 Task: Create a due date automation trigger when advanced on, 2 hours before a card is due add fields with custom field "Resume" set to a date not in this week.
Action: Mouse moved to (863, 255)
Screenshot: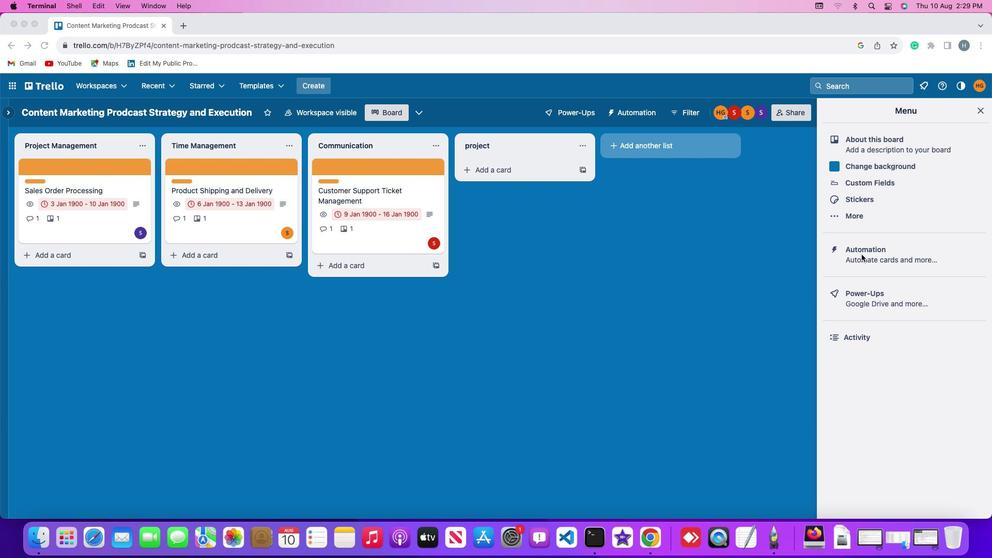 
Action: Mouse pressed left at (863, 255)
Screenshot: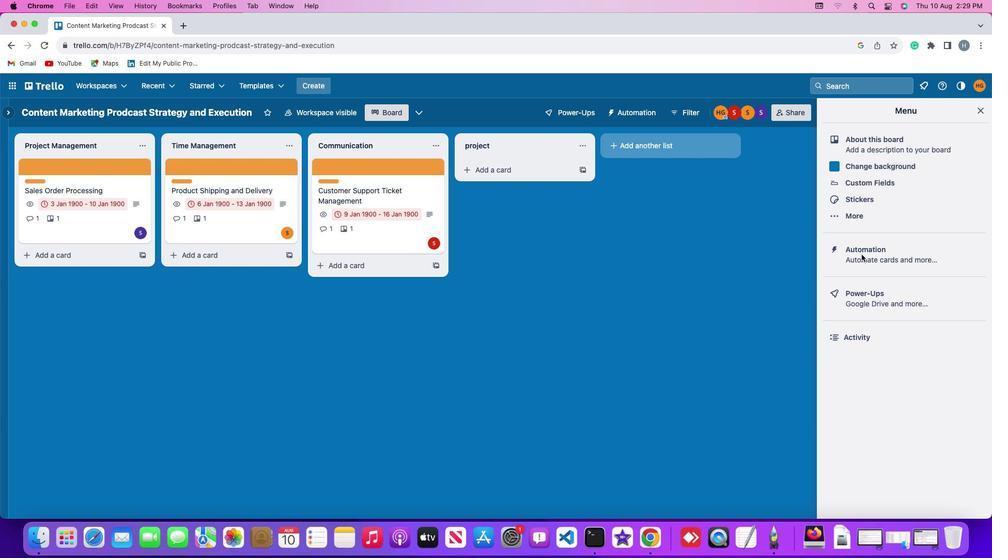 
Action: Mouse pressed left at (863, 255)
Screenshot: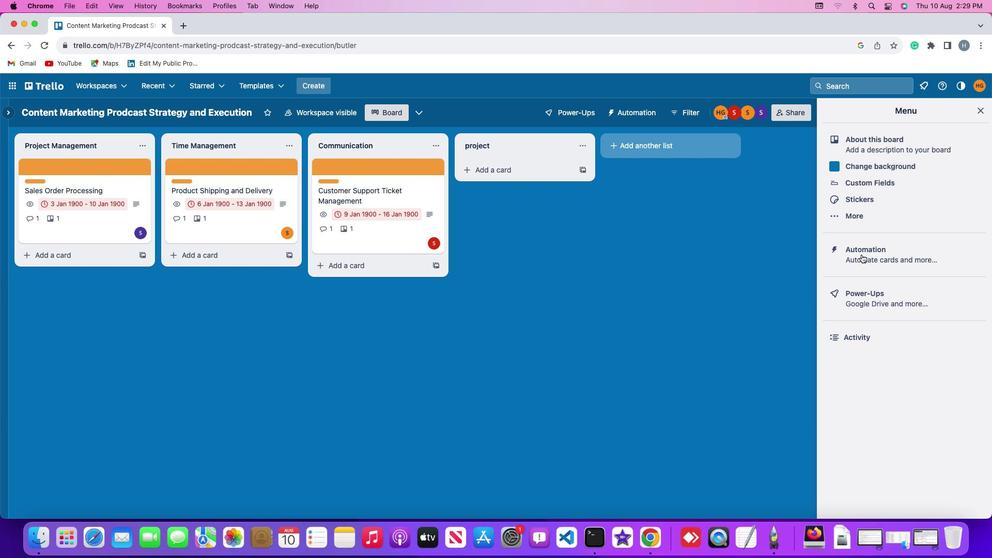 
Action: Mouse moved to (62, 248)
Screenshot: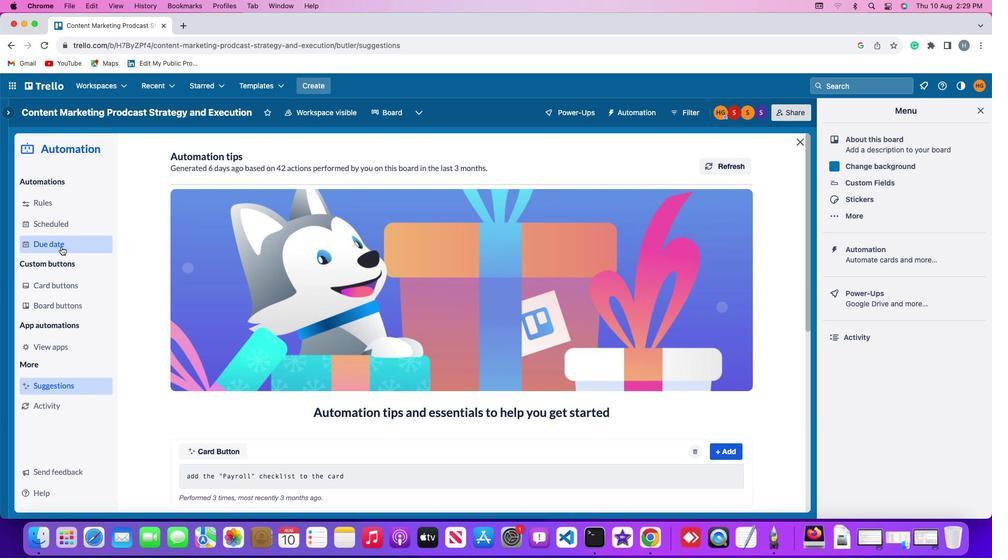 
Action: Mouse pressed left at (62, 248)
Screenshot: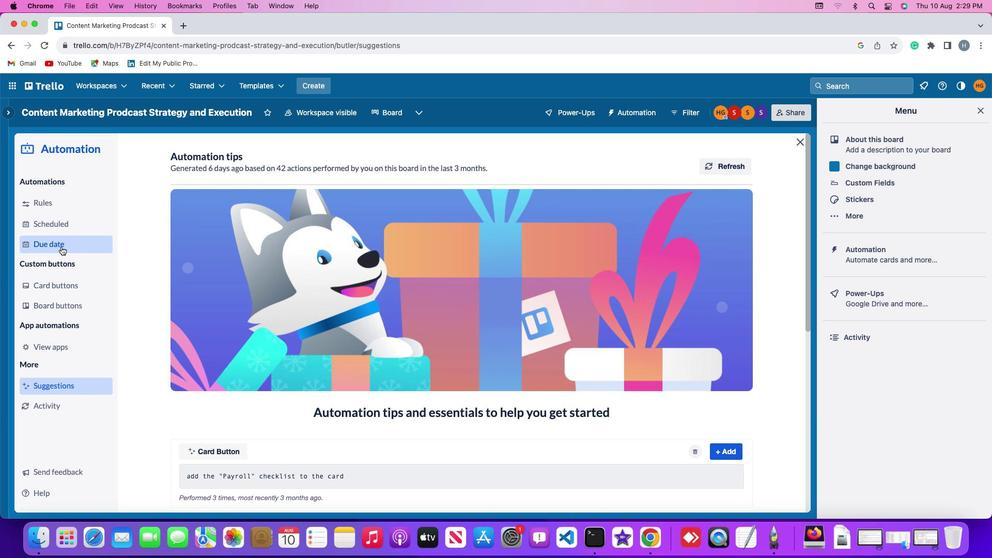 
Action: Mouse moved to (677, 161)
Screenshot: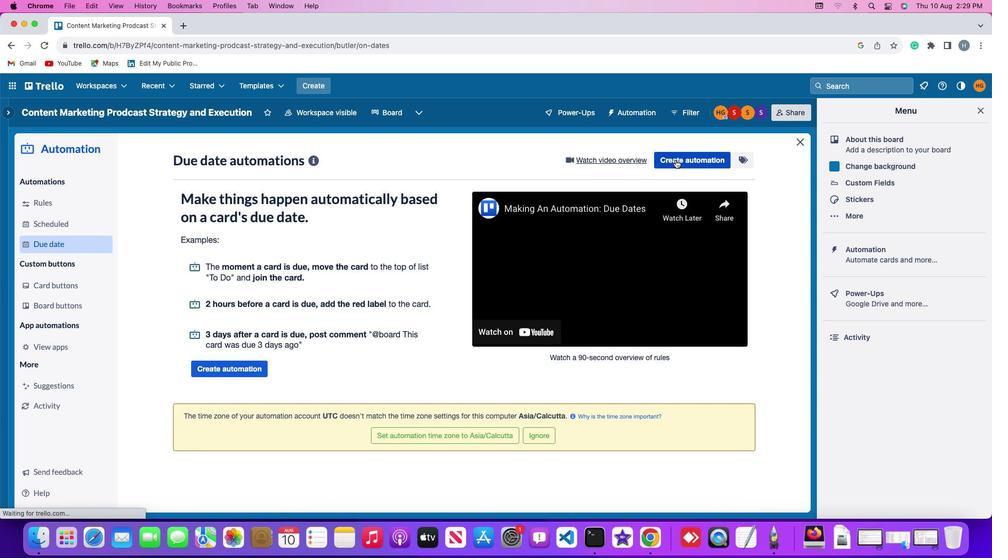 
Action: Mouse pressed left at (677, 161)
Screenshot: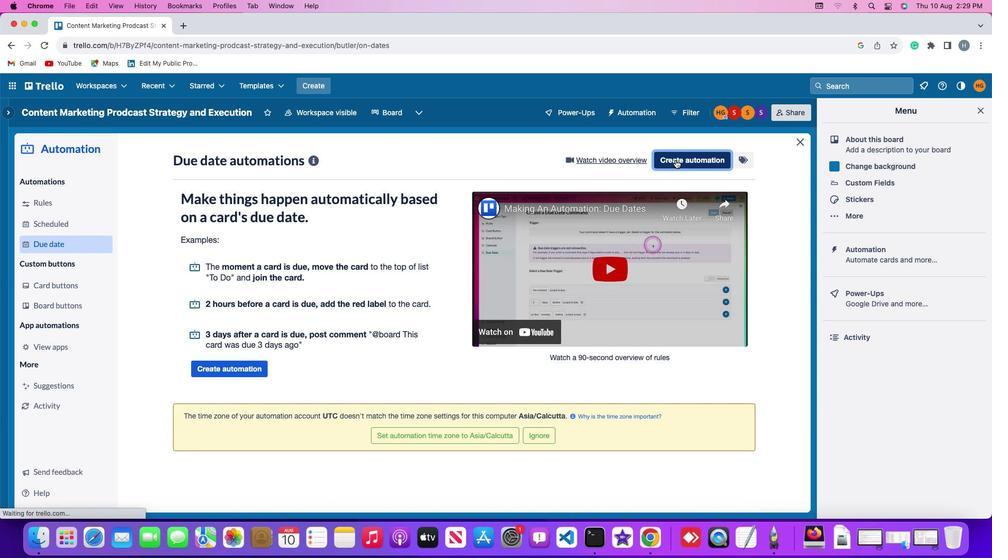 
Action: Mouse moved to (195, 263)
Screenshot: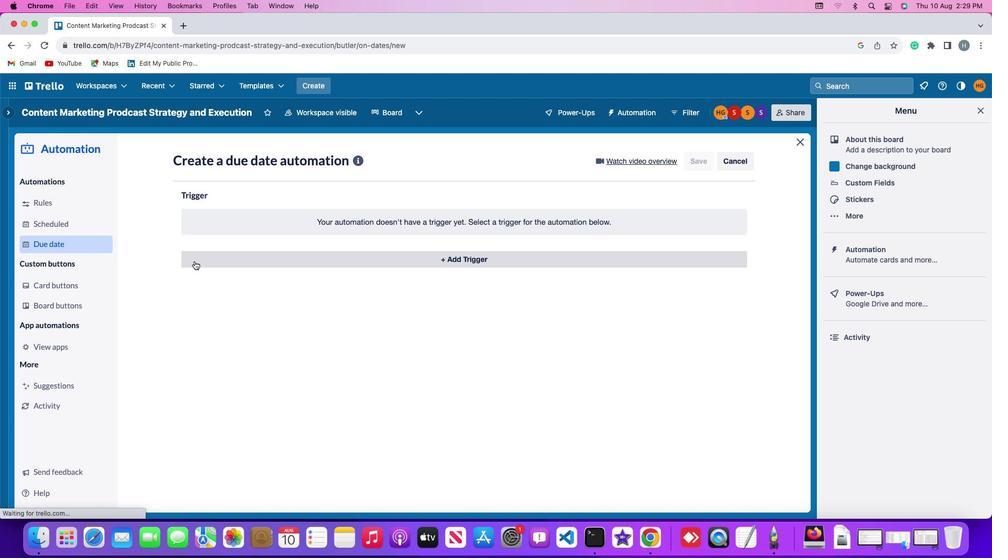 
Action: Mouse pressed left at (195, 263)
Screenshot: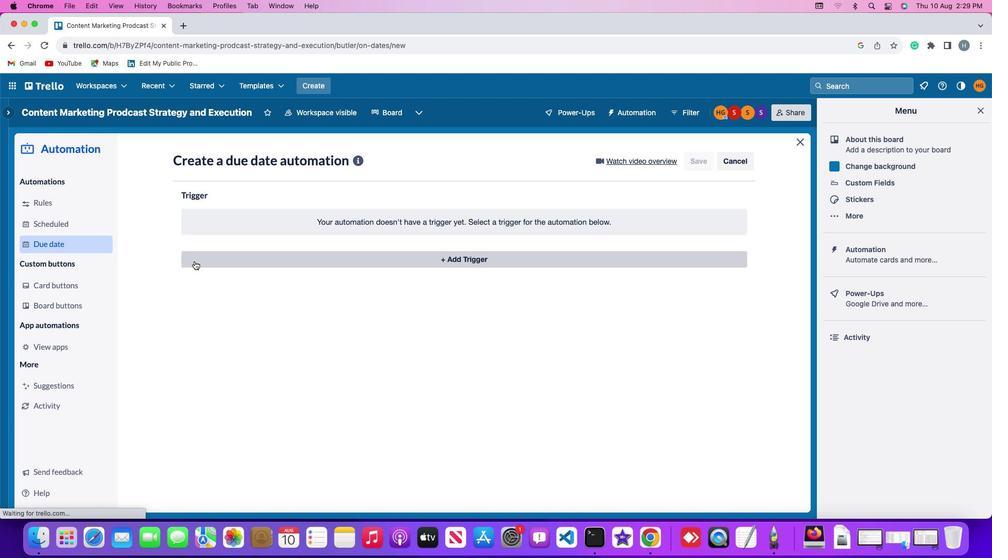 
Action: Mouse moved to (204, 421)
Screenshot: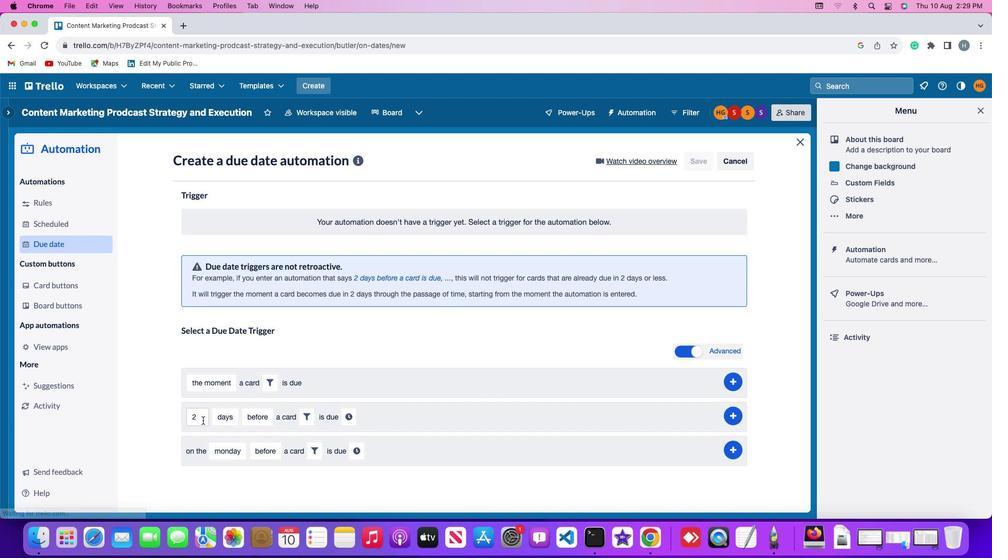 
Action: Mouse pressed left at (204, 421)
Screenshot: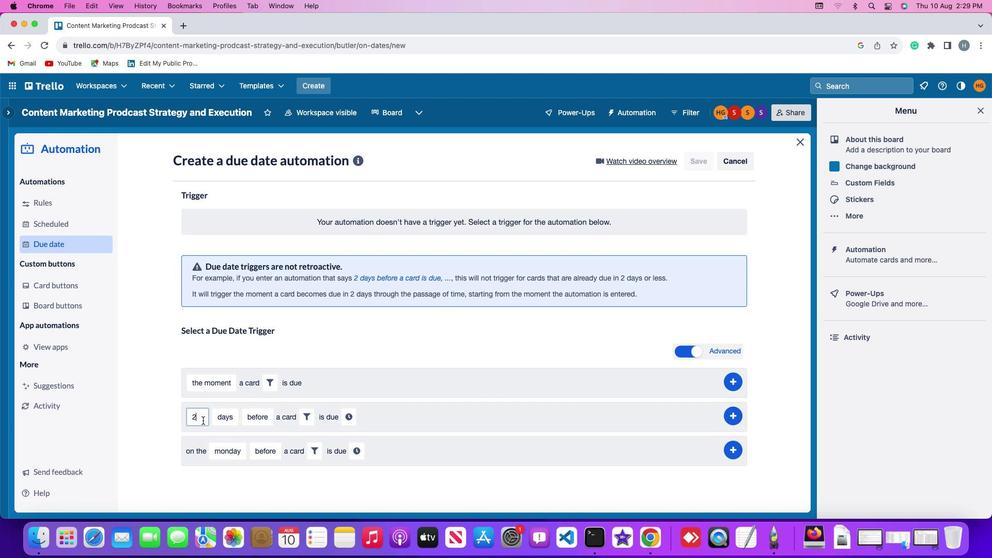 
Action: Mouse moved to (204, 421)
Screenshot: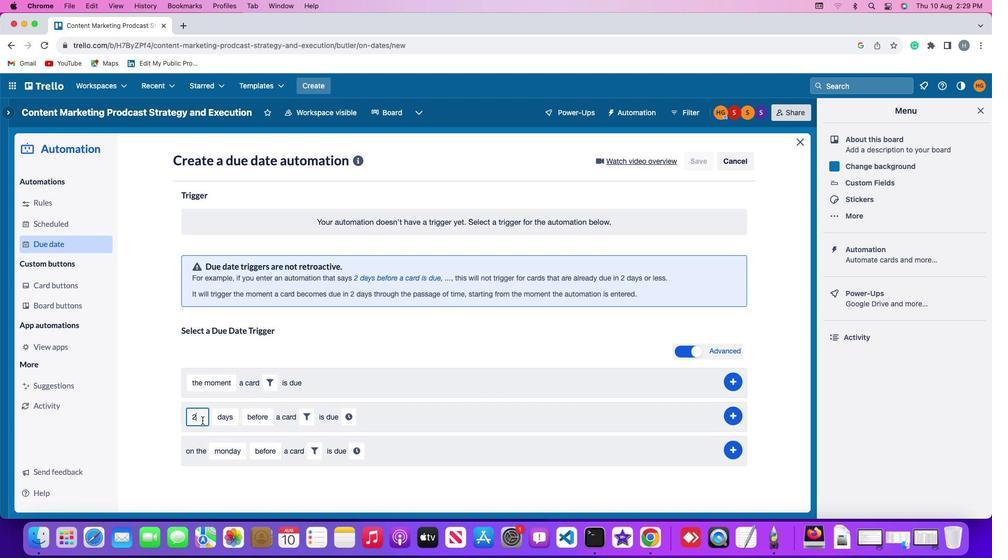 
Action: Key pressed Key.backspace
Screenshot: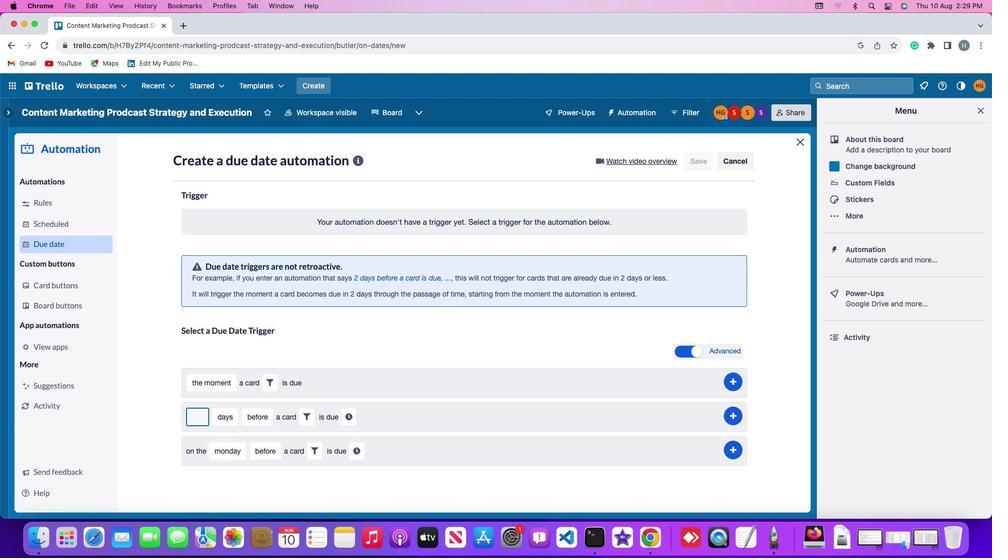 
Action: Mouse moved to (203, 421)
Screenshot: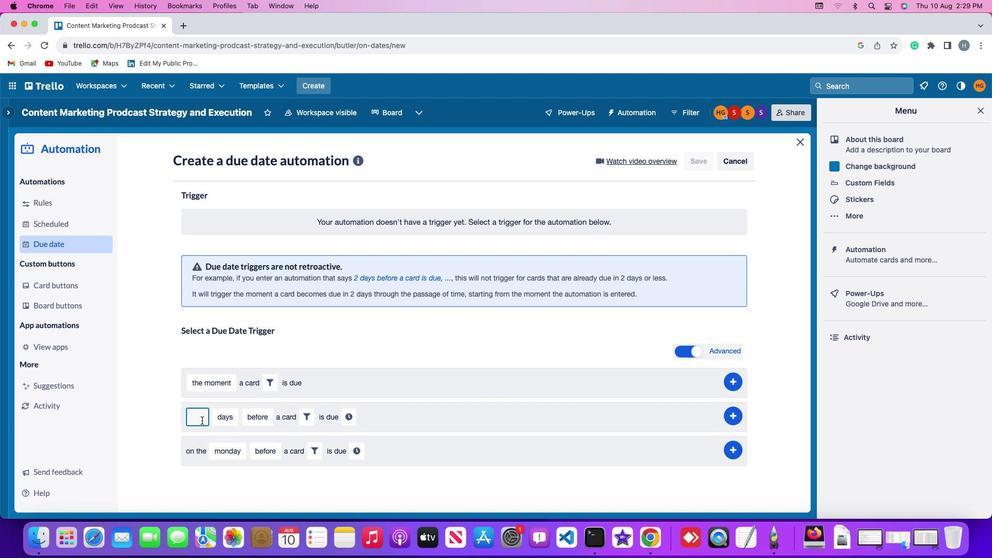 
Action: Key pressed '2'
Screenshot: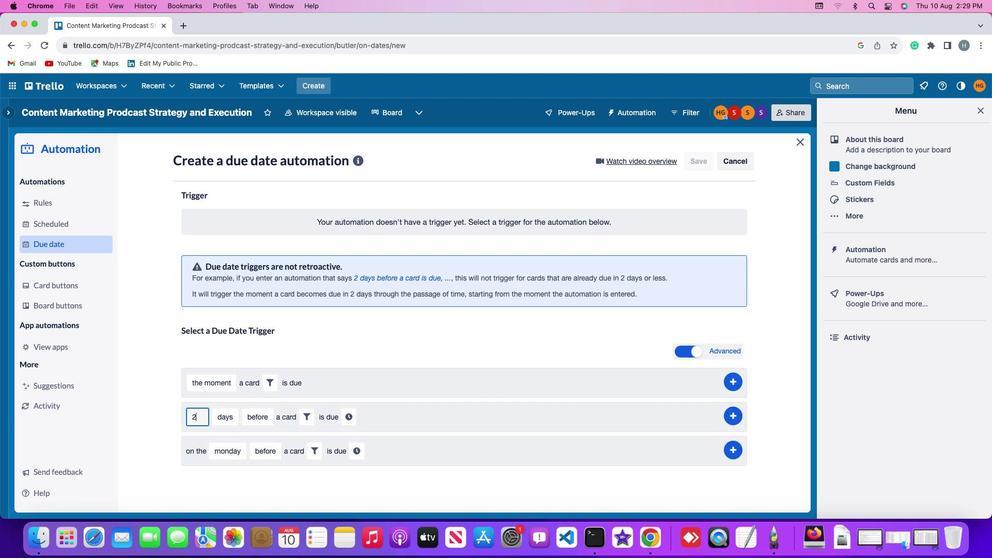 
Action: Mouse moved to (227, 425)
Screenshot: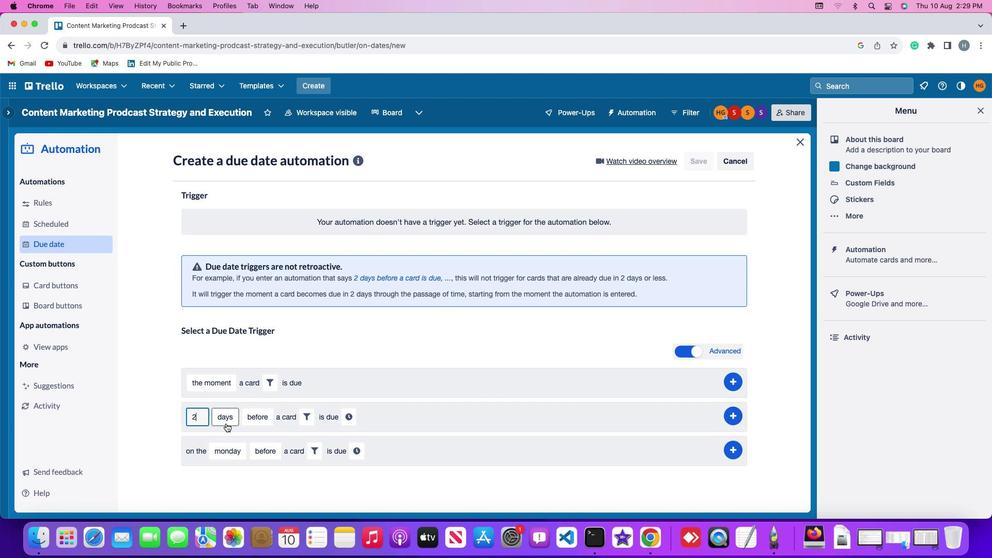 
Action: Mouse pressed left at (227, 425)
Screenshot: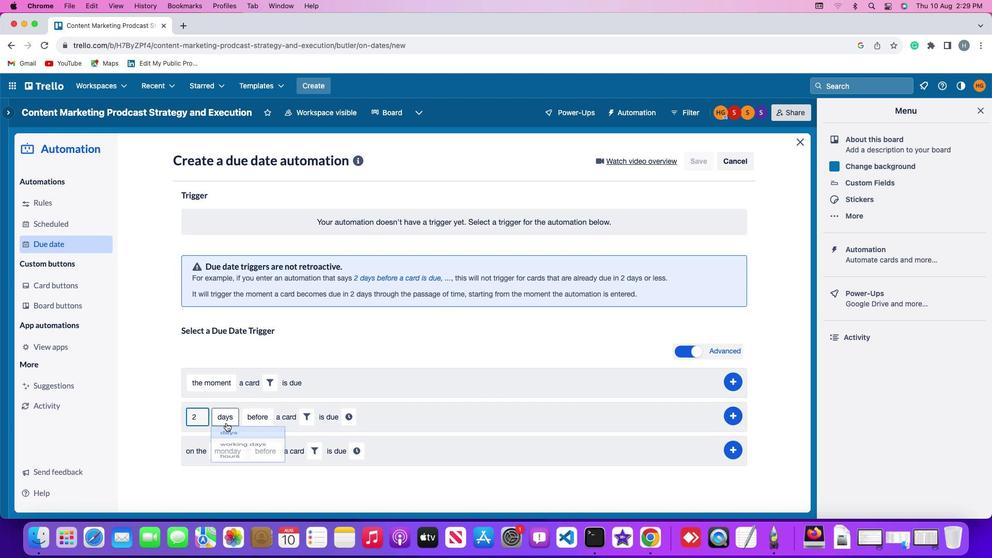 
Action: Mouse moved to (238, 472)
Screenshot: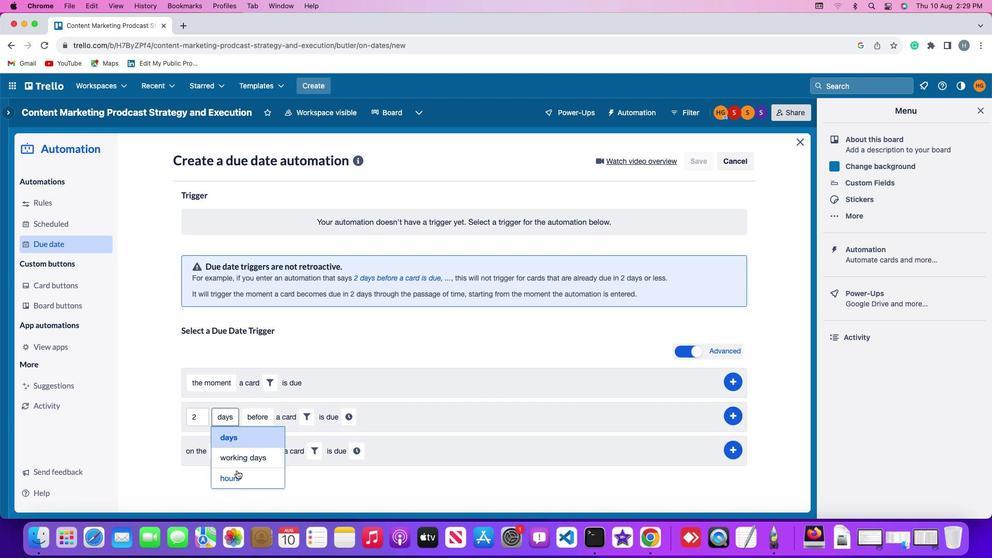 
Action: Mouse pressed left at (238, 472)
Screenshot: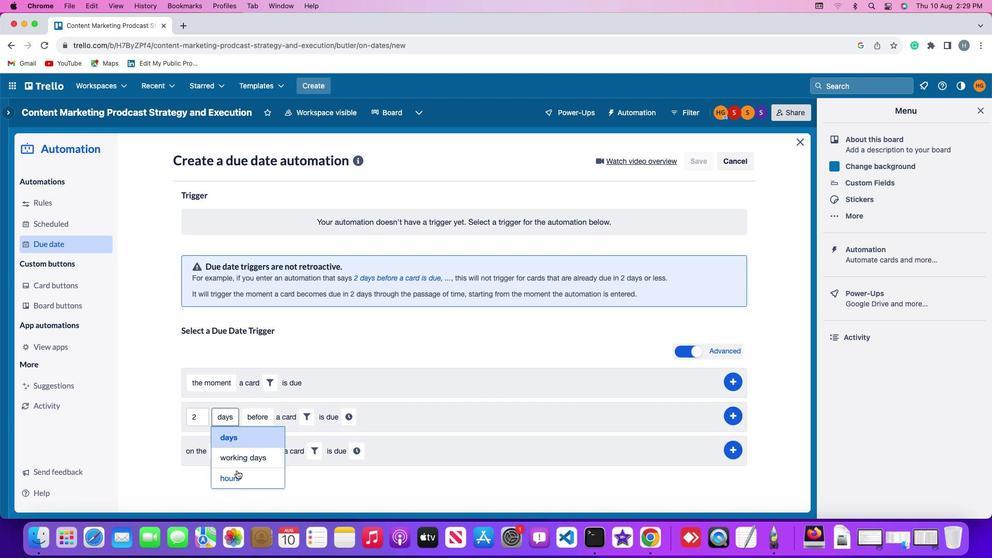 
Action: Mouse moved to (268, 419)
Screenshot: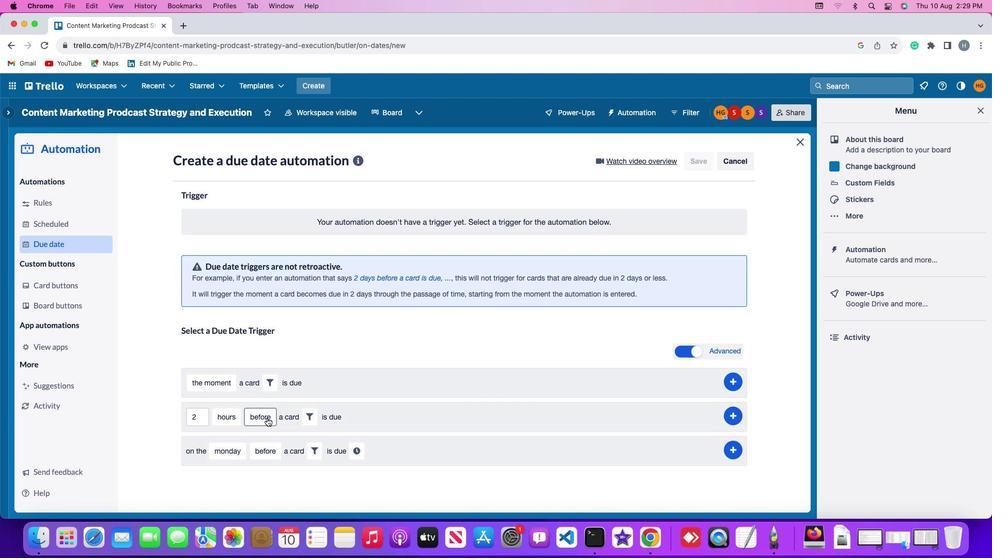 
Action: Mouse pressed left at (268, 419)
Screenshot: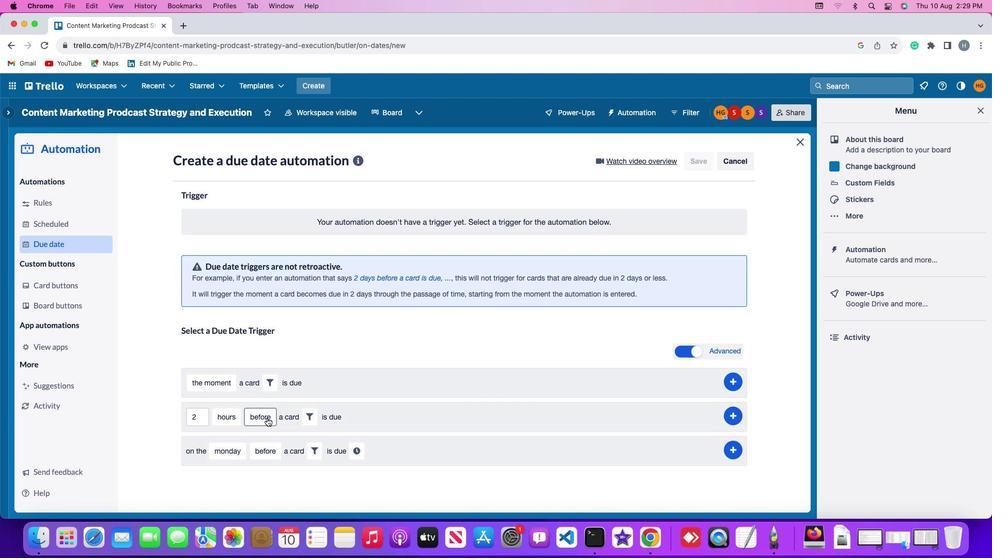 
Action: Mouse moved to (270, 440)
Screenshot: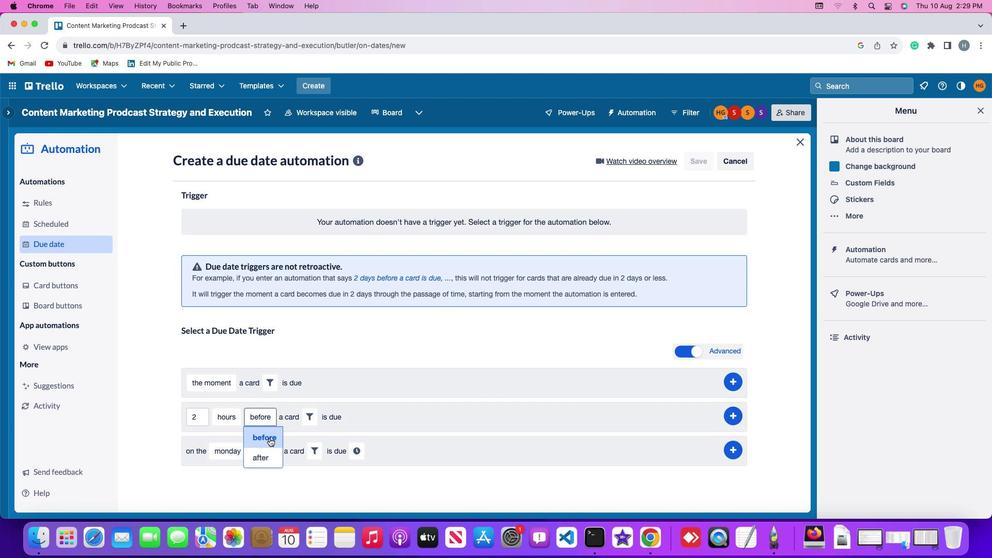 
Action: Mouse pressed left at (270, 440)
Screenshot: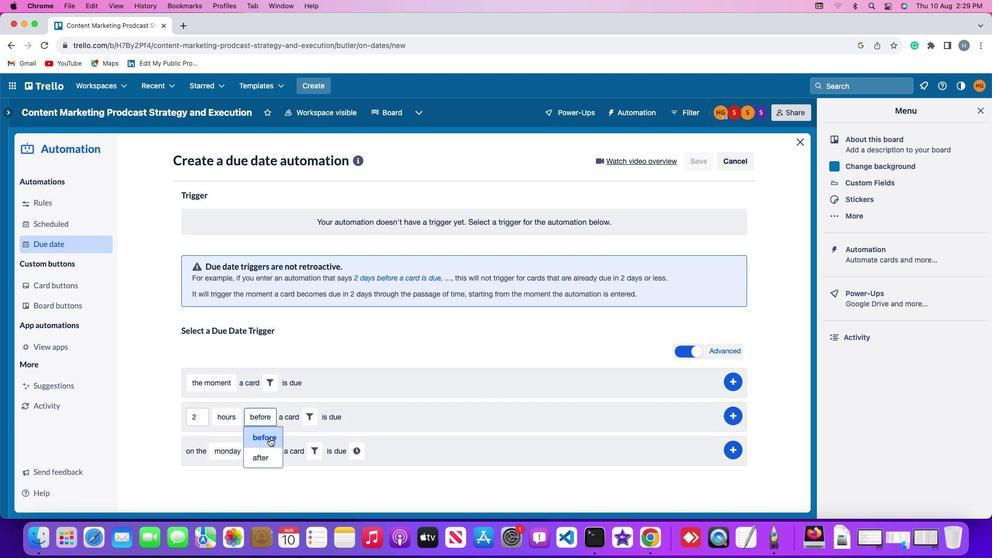 
Action: Mouse moved to (311, 422)
Screenshot: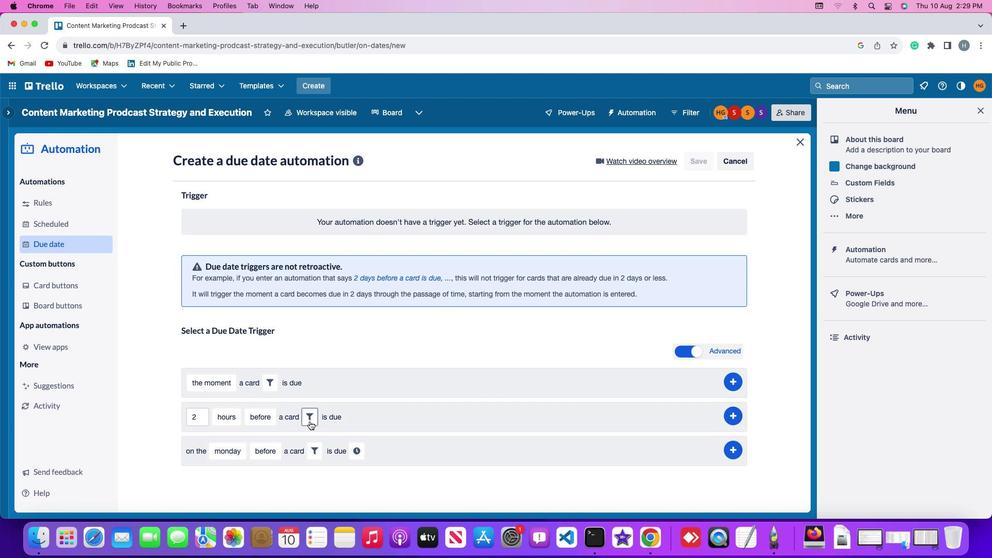 
Action: Mouse pressed left at (311, 422)
Screenshot: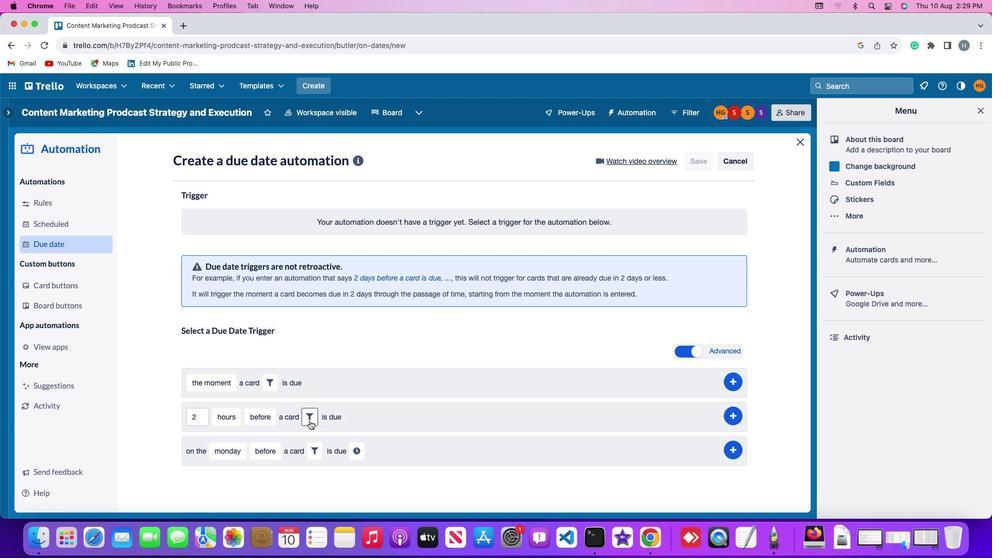 
Action: Mouse moved to (480, 454)
Screenshot: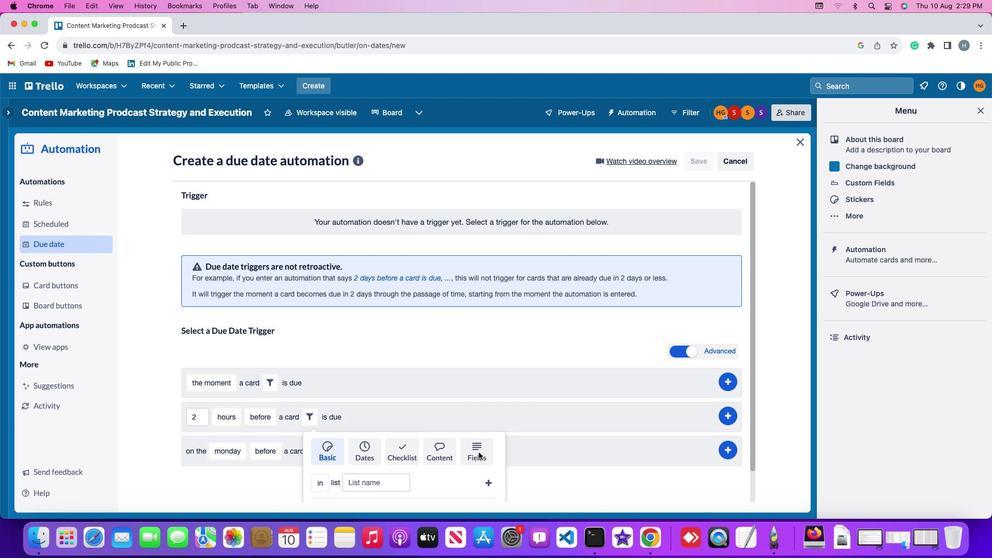 
Action: Mouse pressed left at (480, 454)
Screenshot: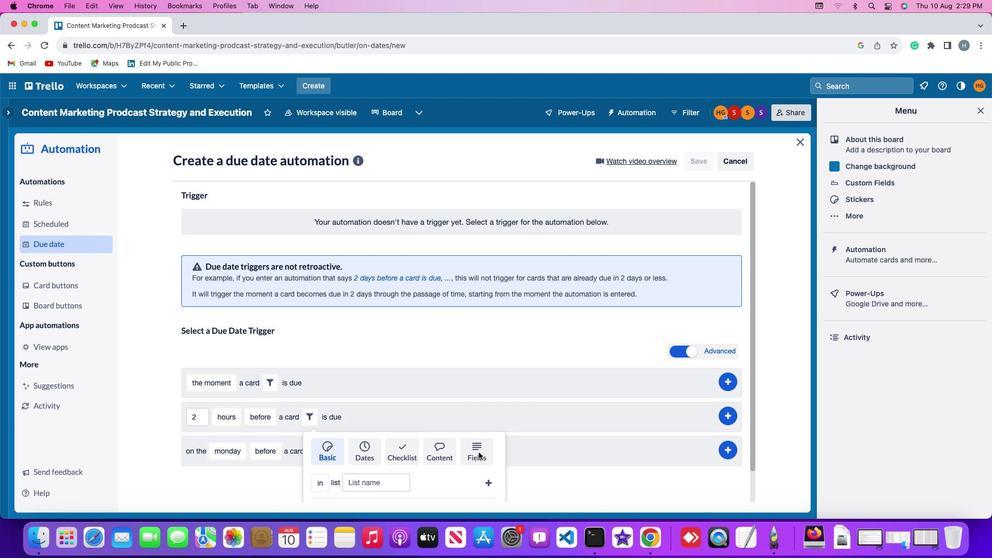 
Action: Mouse moved to (264, 491)
Screenshot: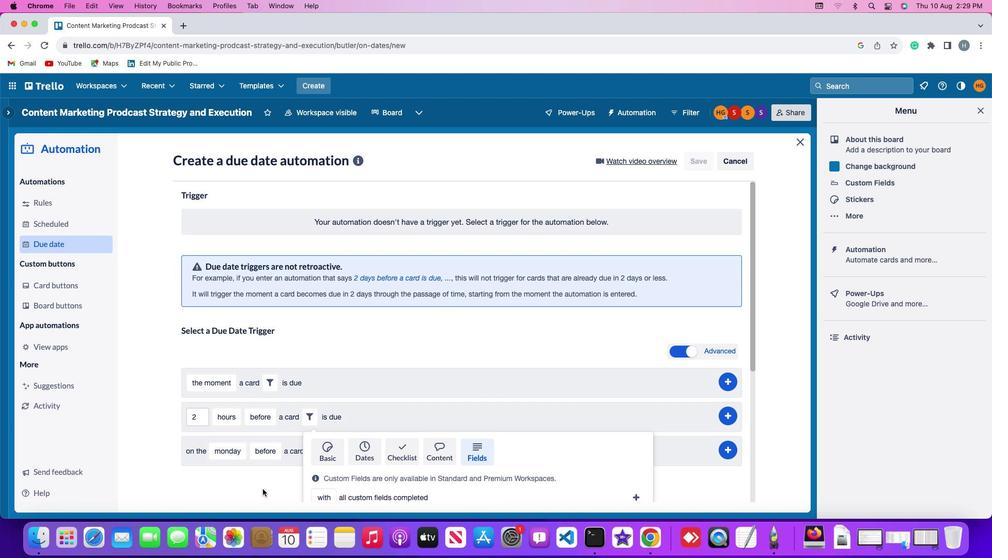 
Action: Mouse scrolled (264, 491) with delta (1, 1)
Screenshot: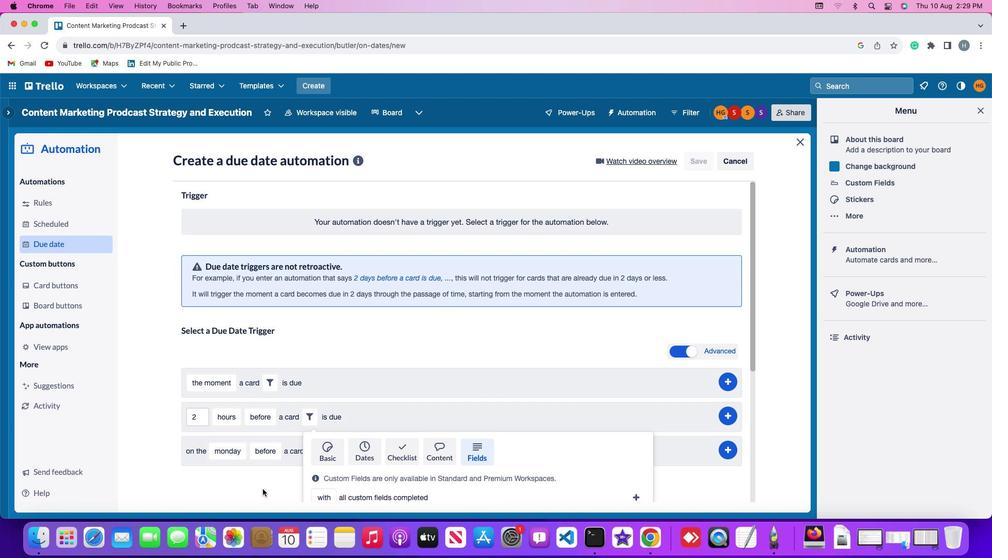 
Action: Mouse moved to (264, 491)
Screenshot: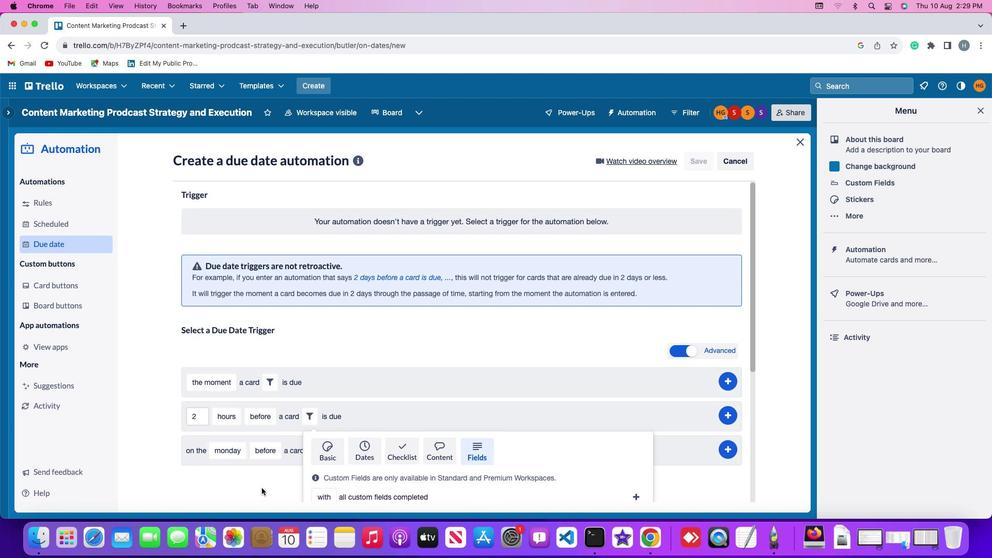 
Action: Mouse scrolled (264, 491) with delta (1, 1)
Screenshot: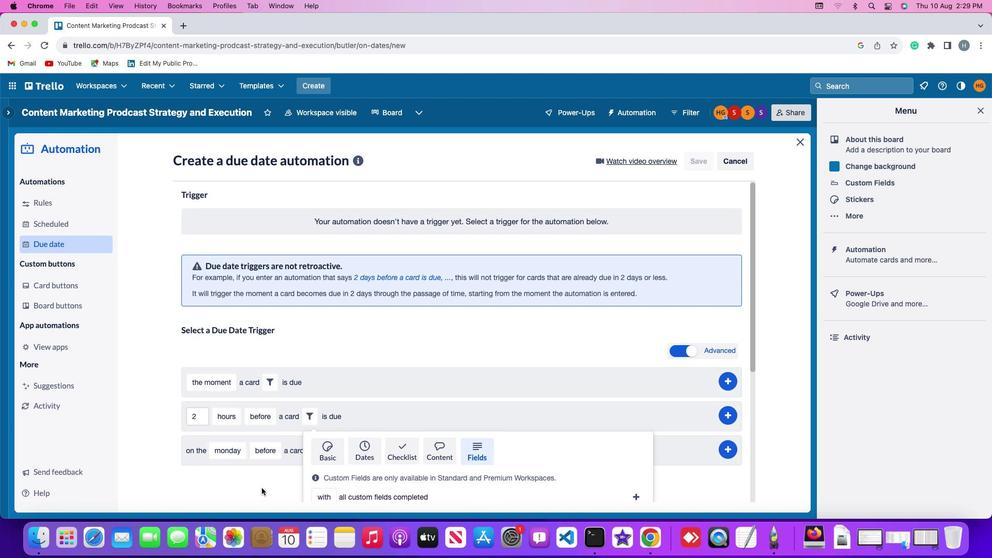 
Action: Mouse moved to (263, 490)
Screenshot: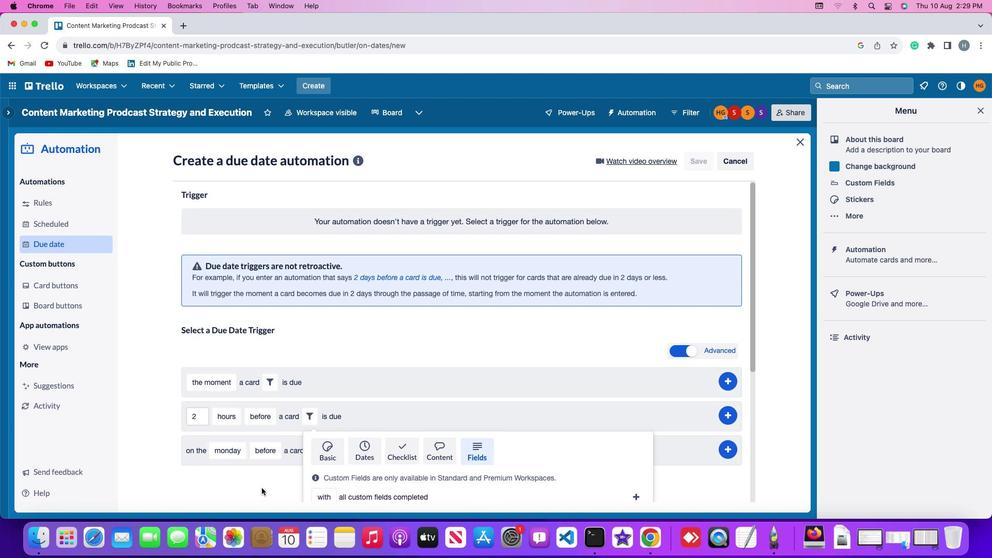
Action: Mouse scrolled (263, 490) with delta (1, 0)
Screenshot: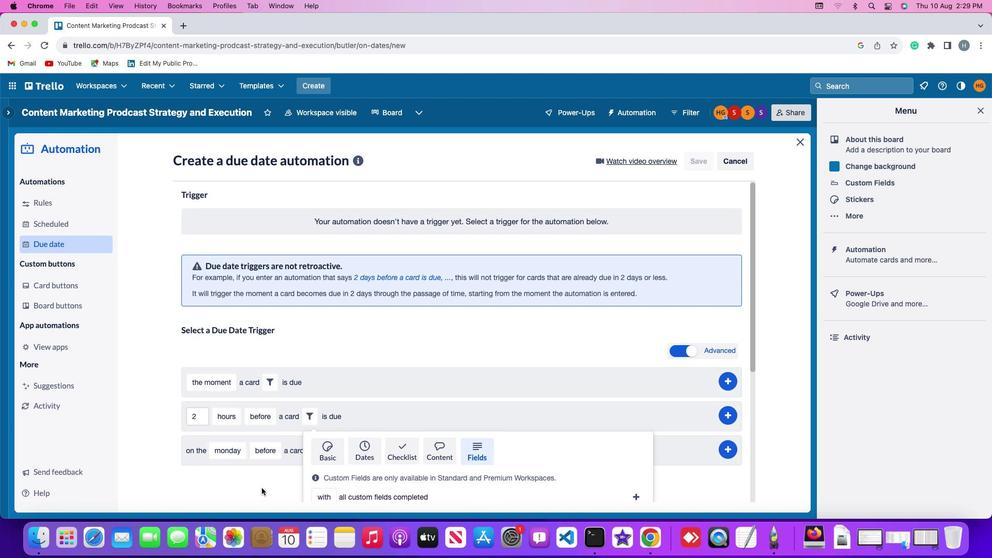 
Action: Mouse moved to (263, 488)
Screenshot: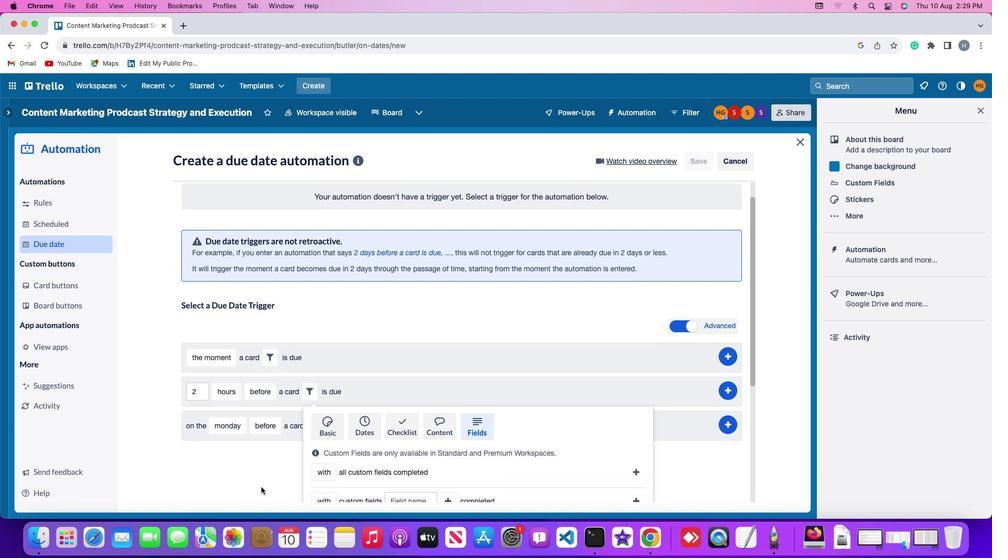 
Action: Mouse scrolled (263, 488) with delta (1, 1)
Screenshot: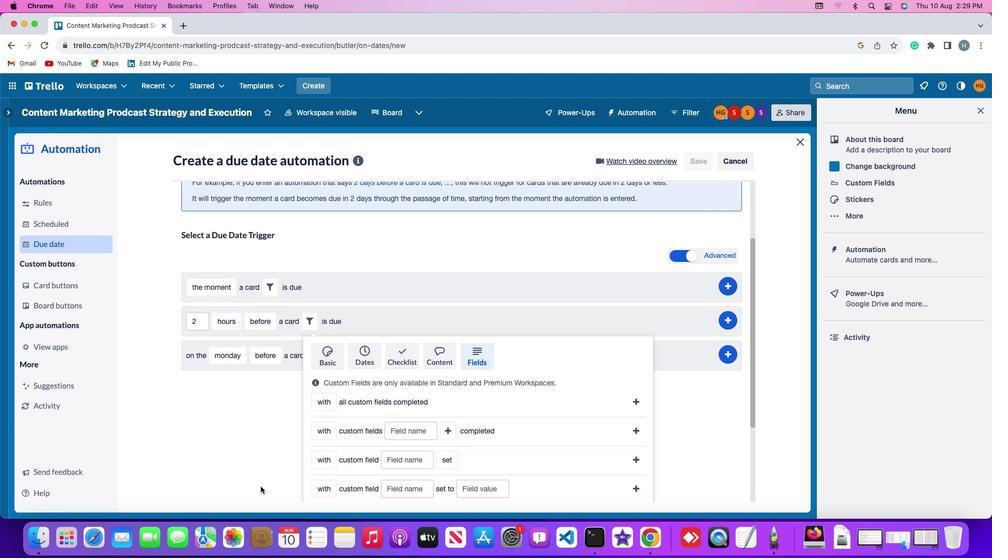 
Action: Mouse moved to (262, 488)
Screenshot: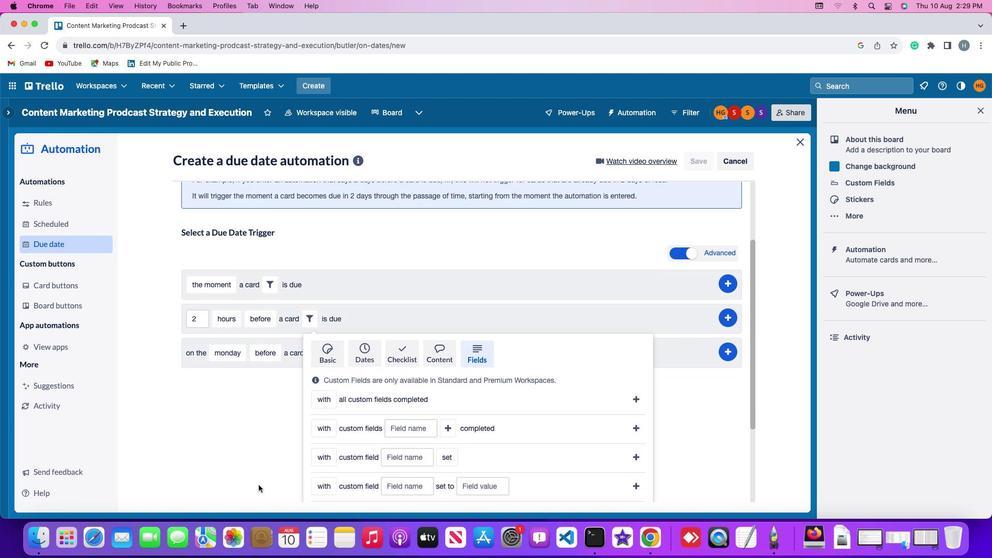
Action: Mouse scrolled (262, 488) with delta (1, 1)
Screenshot: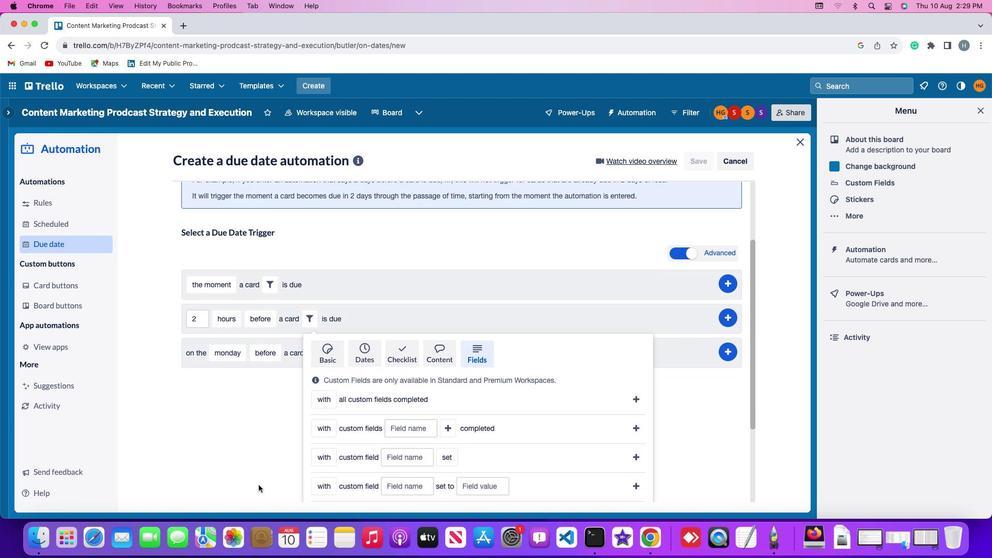 
Action: Mouse moved to (262, 488)
Screenshot: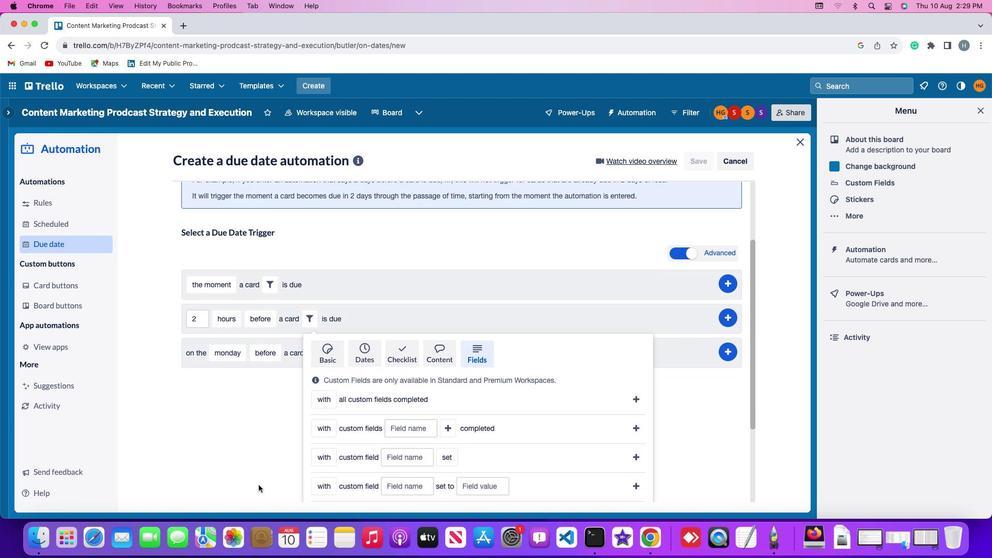 
Action: Mouse scrolled (262, 488) with delta (1, 0)
Screenshot: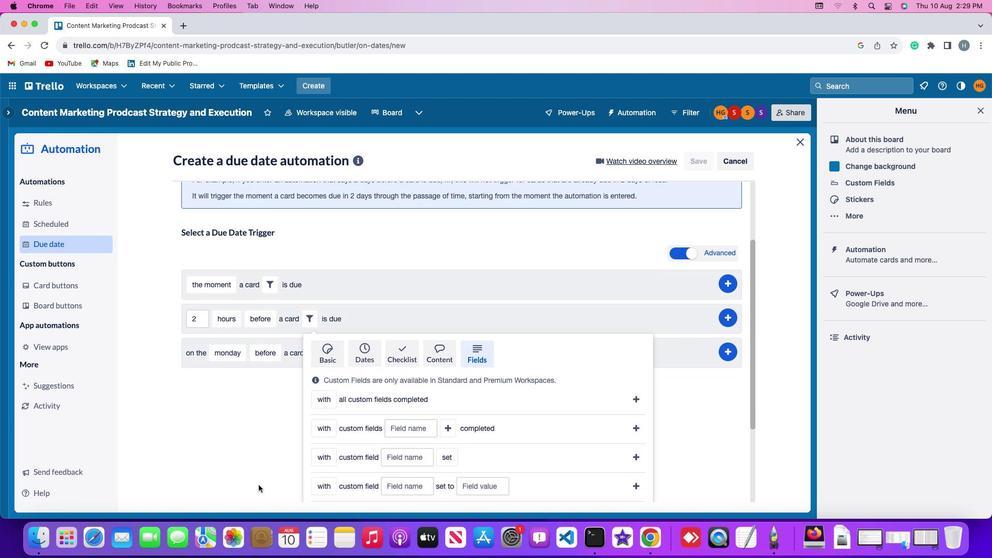 
Action: Mouse moved to (260, 486)
Screenshot: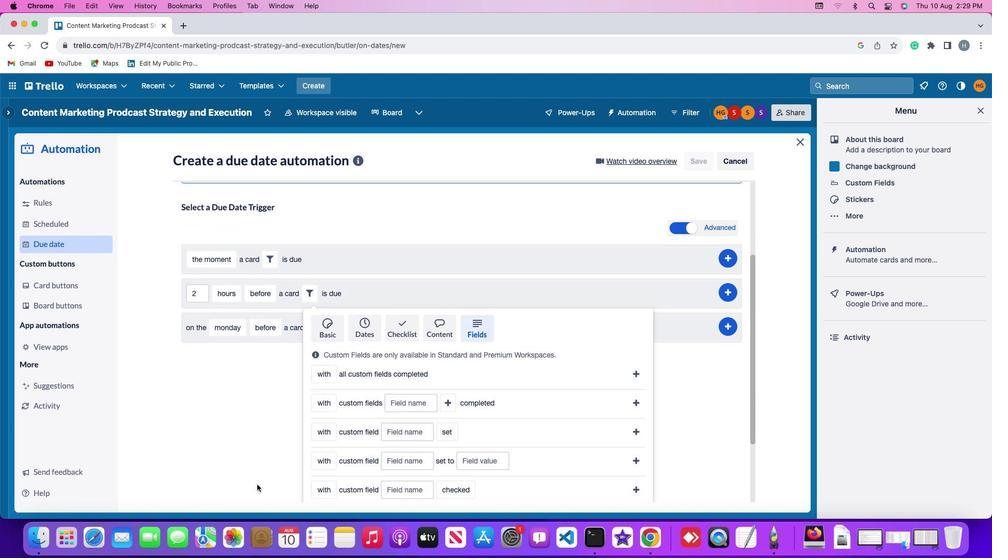 
Action: Mouse scrolled (260, 486) with delta (1, 0)
Screenshot: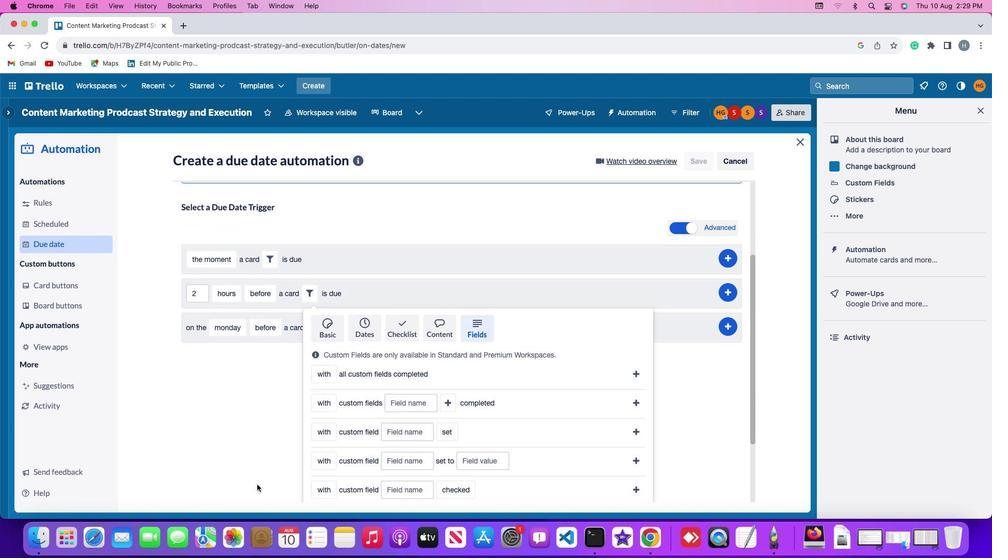 
Action: Mouse moved to (251, 486)
Screenshot: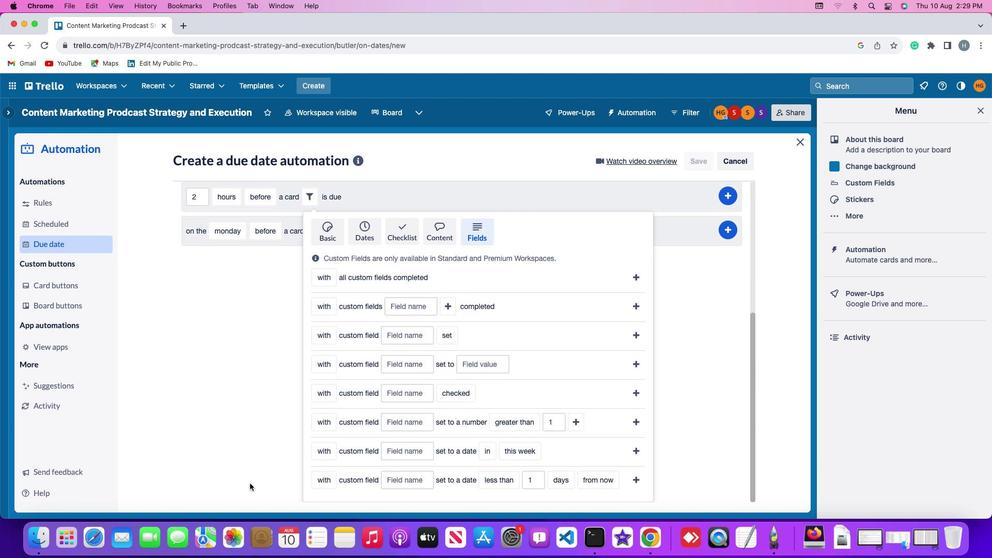 
Action: Mouse scrolled (251, 486) with delta (1, 1)
Screenshot: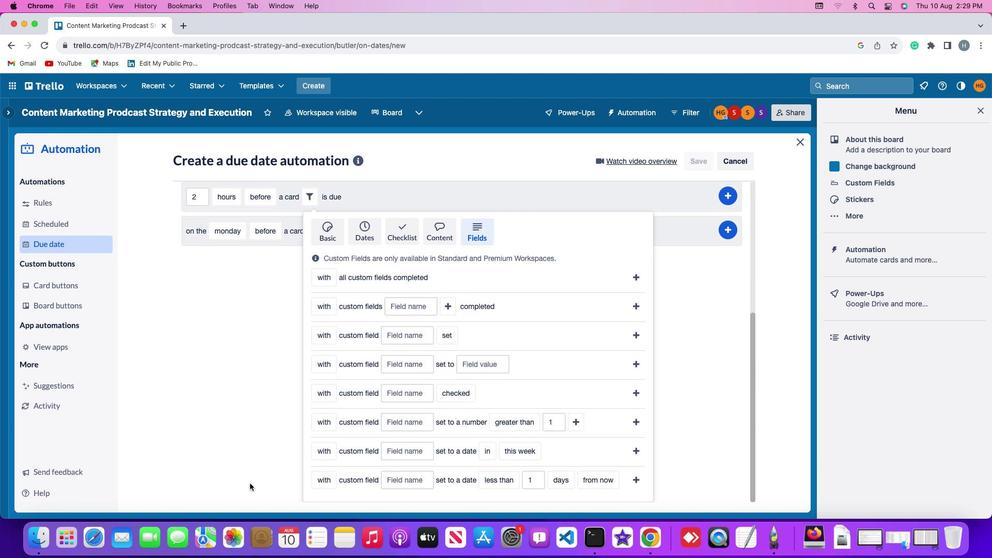 
Action: Mouse moved to (251, 486)
Screenshot: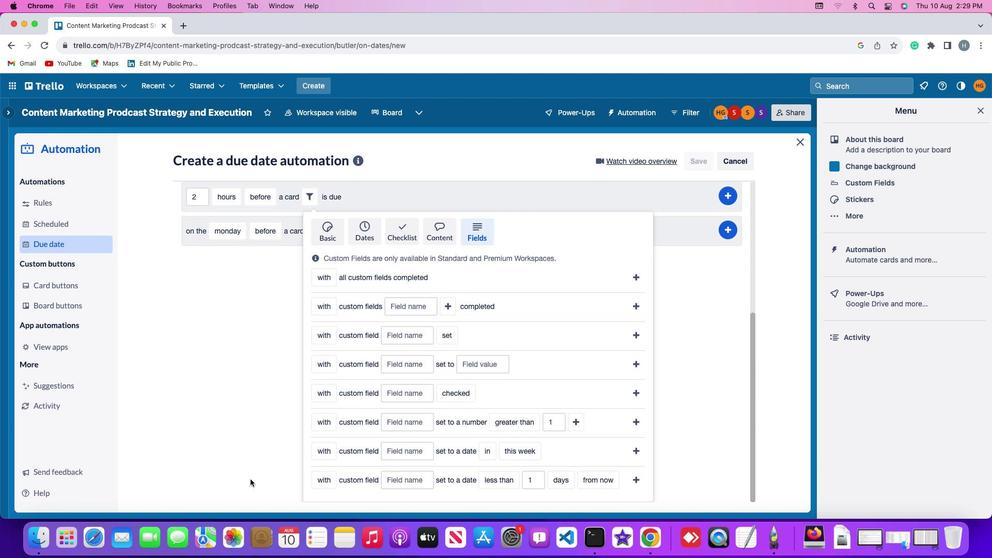 
Action: Mouse scrolled (251, 486) with delta (1, 1)
Screenshot: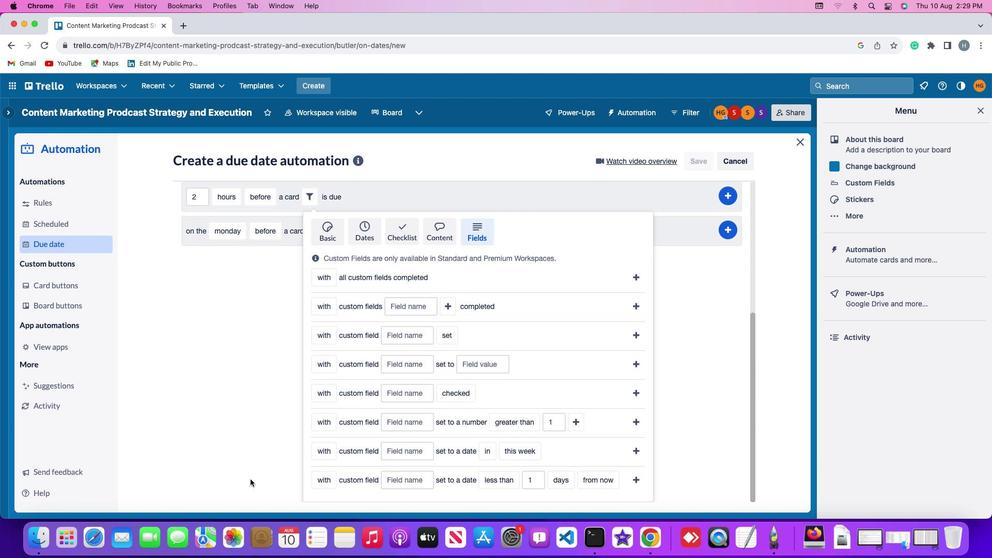 
Action: Mouse moved to (320, 451)
Screenshot: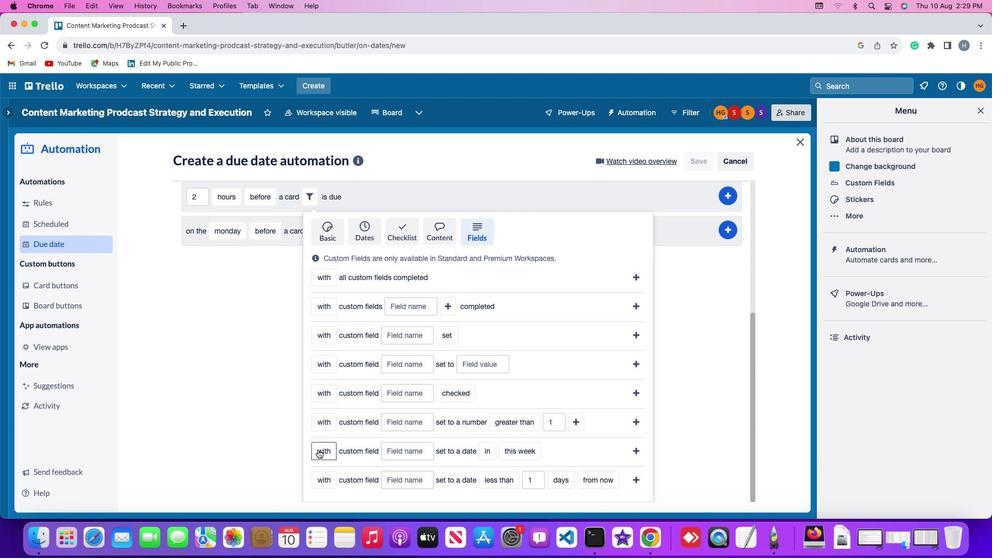 
Action: Mouse pressed left at (320, 451)
Screenshot: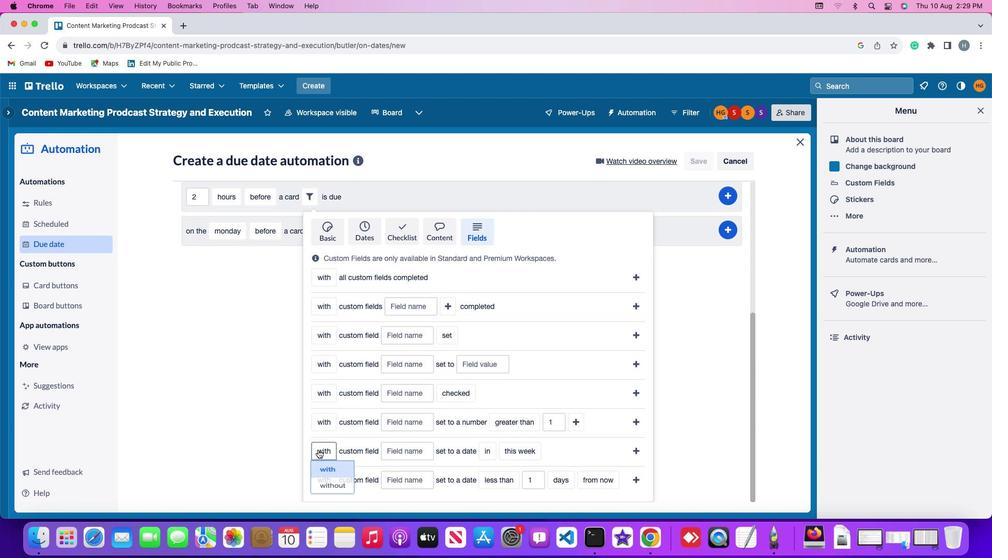 
Action: Mouse moved to (327, 475)
Screenshot: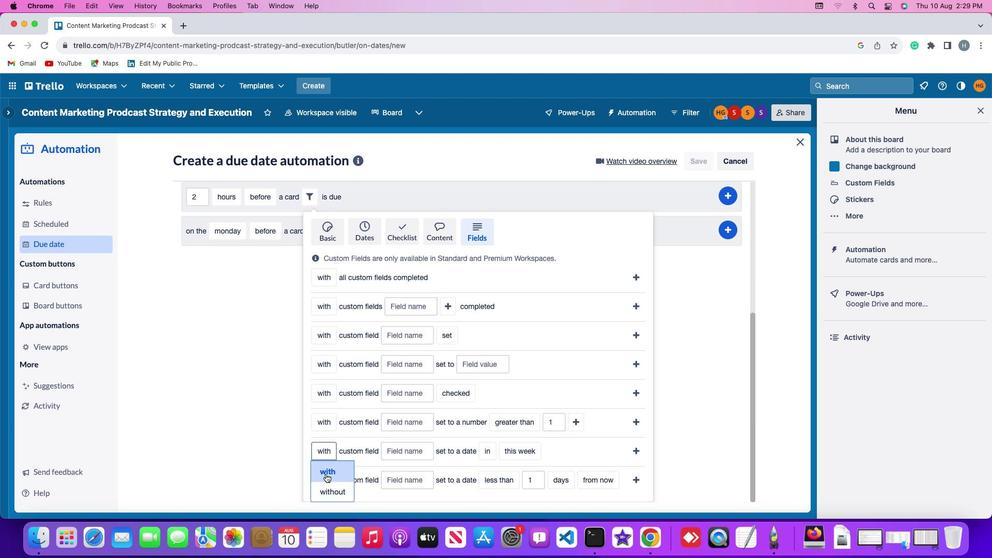 
Action: Mouse pressed left at (327, 475)
Screenshot: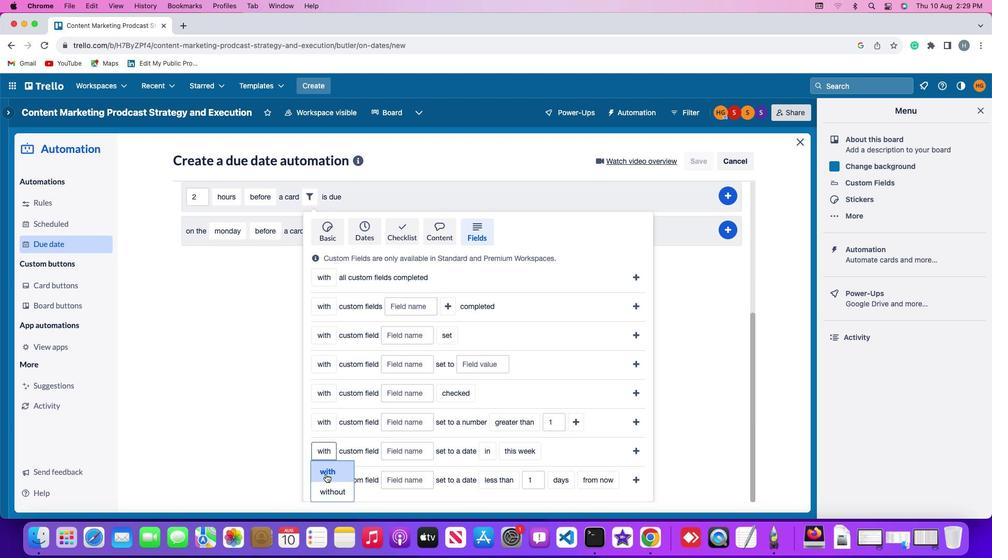 
Action: Mouse moved to (409, 452)
Screenshot: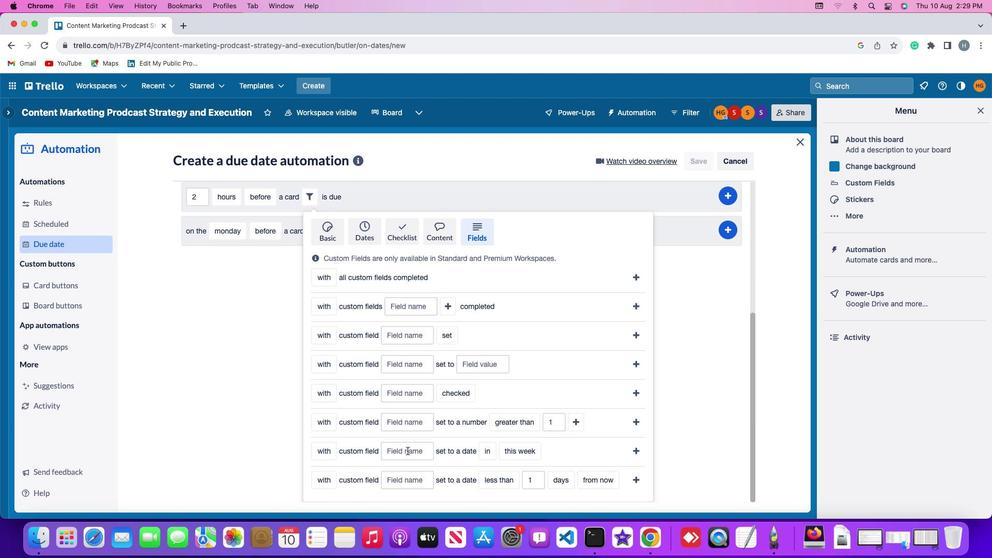
Action: Mouse pressed left at (409, 452)
Screenshot: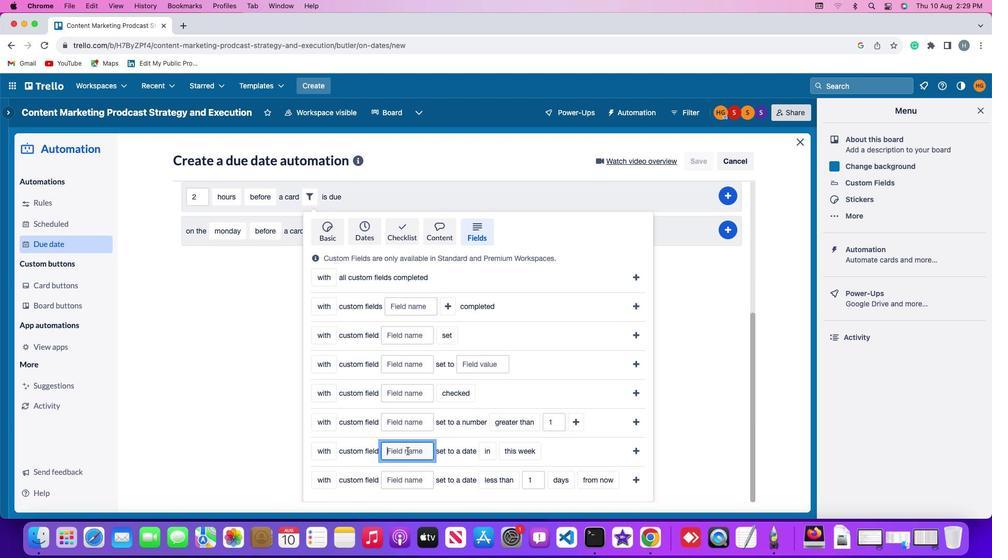 
Action: Mouse moved to (410, 451)
Screenshot: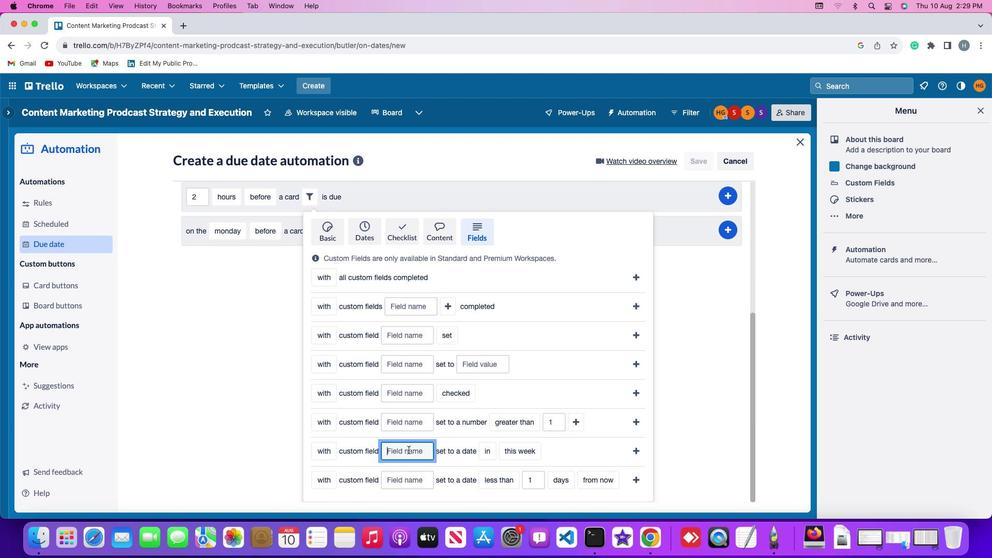 
Action: Key pressed Key.shift'R''e''s''u''m''e'
Screenshot: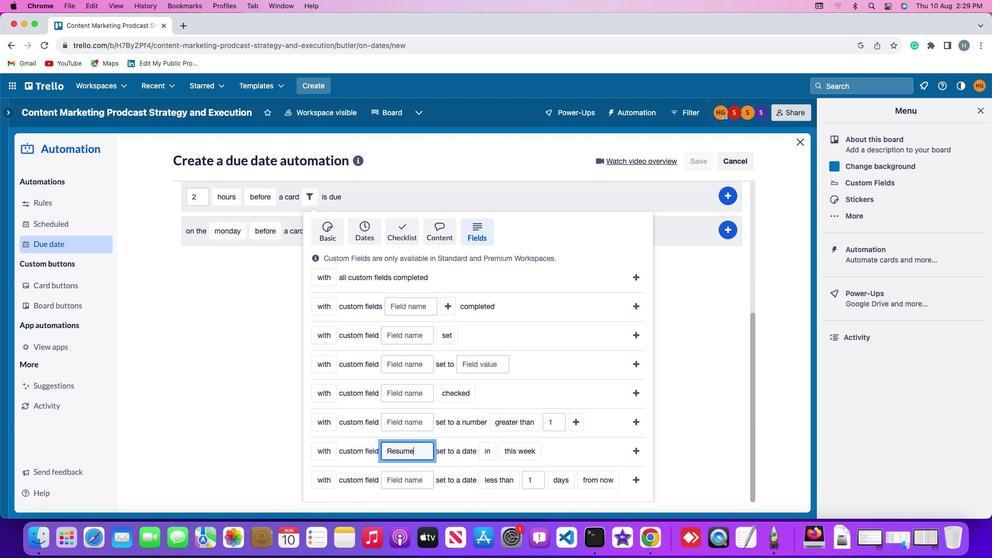 
Action: Mouse moved to (489, 451)
Screenshot: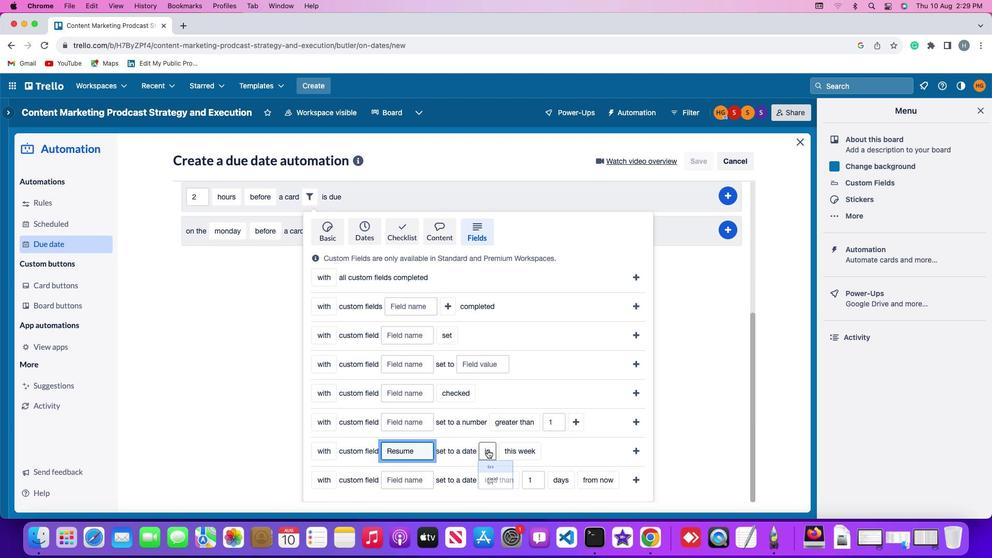 
Action: Mouse pressed left at (489, 451)
Screenshot: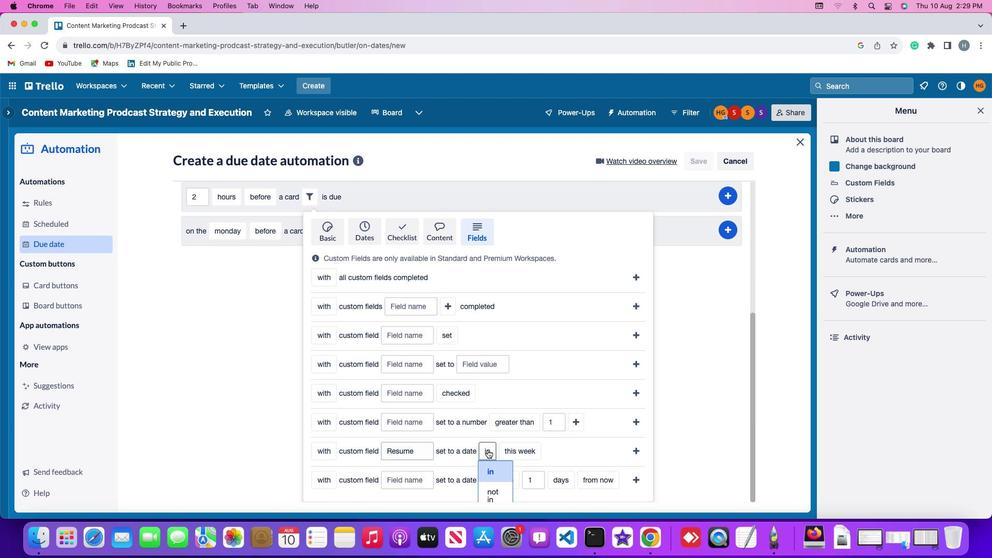
Action: Mouse moved to (495, 494)
Screenshot: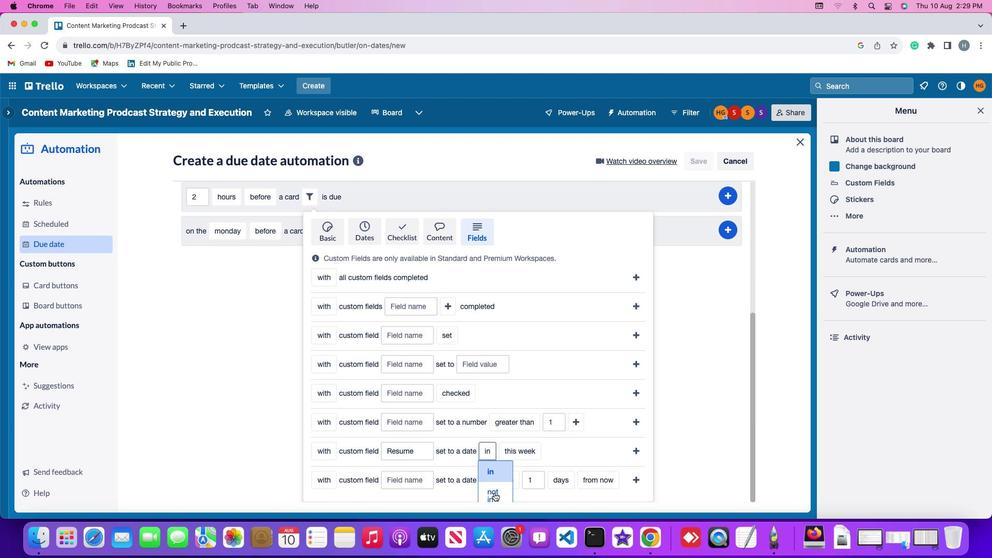
Action: Mouse pressed left at (495, 494)
Screenshot: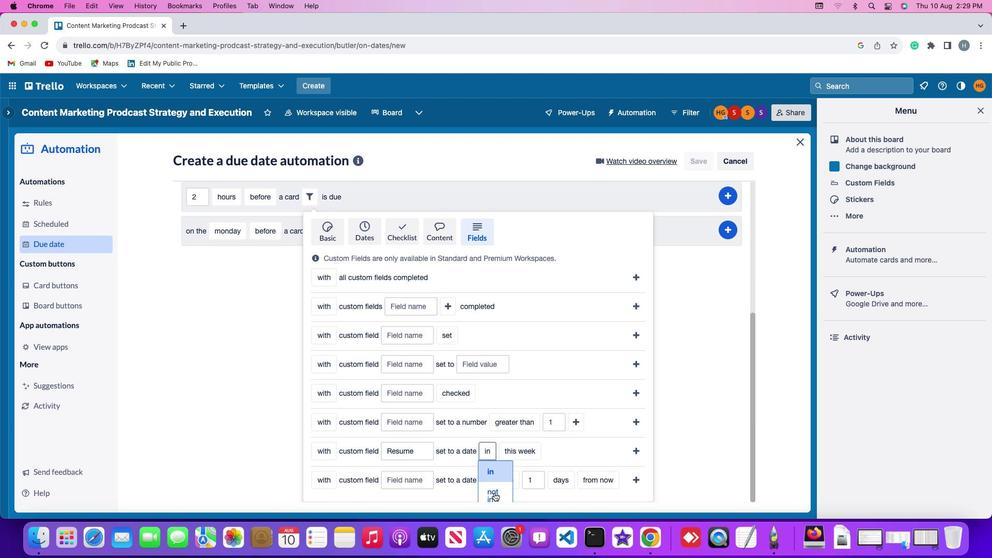 
Action: Mouse moved to (531, 453)
Screenshot: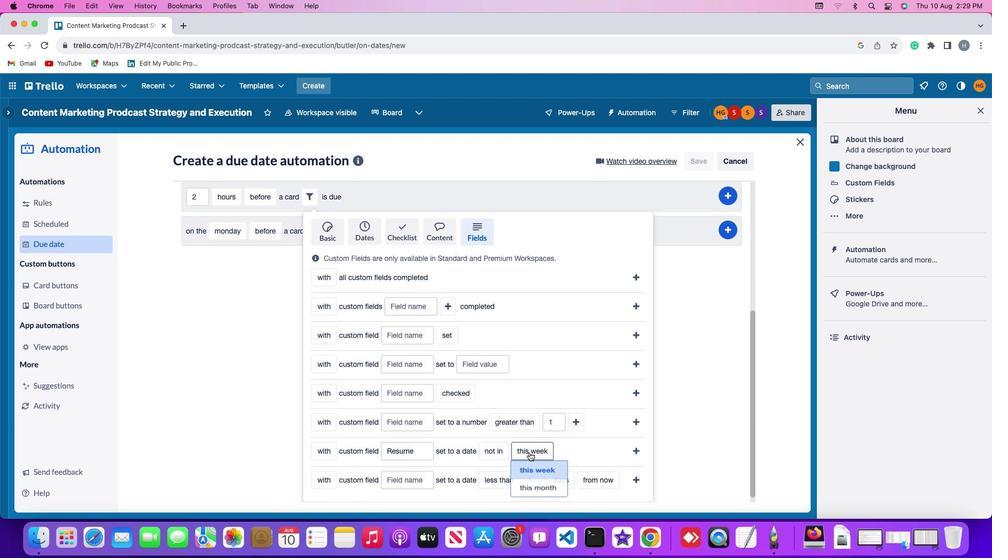 
Action: Mouse pressed left at (531, 453)
Screenshot: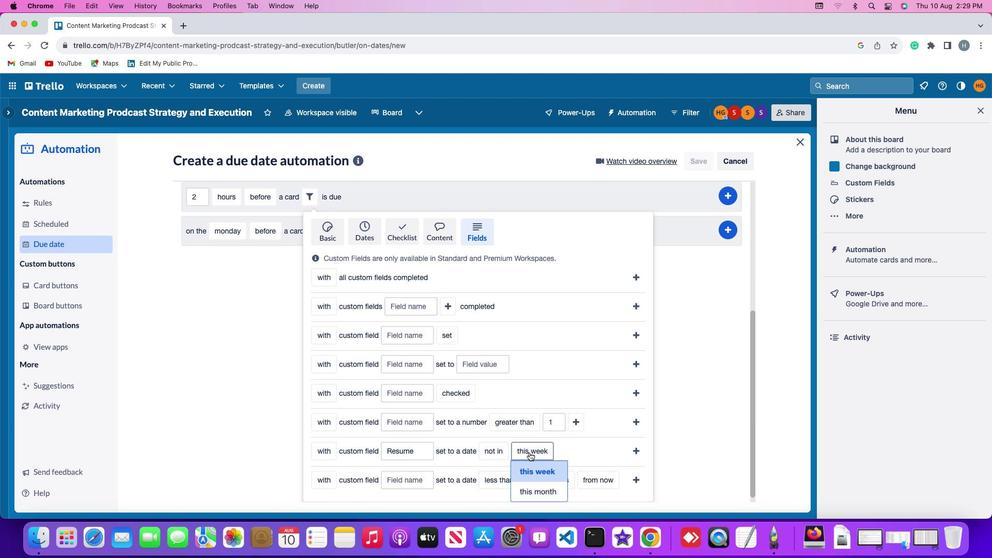 
Action: Mouse moved to (538, 468)
Screenshot: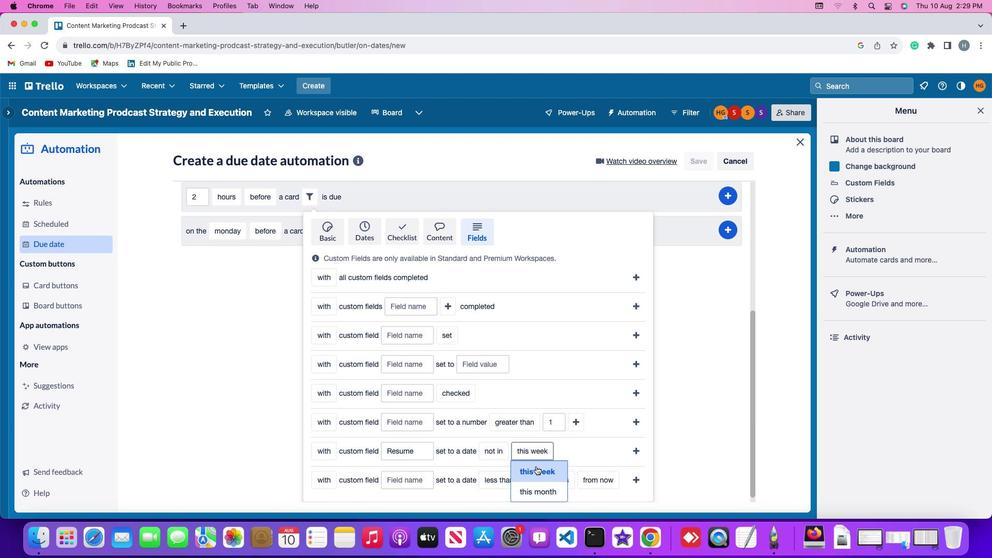 
Action: Mouse pressed left at (538, 468)
Screenshot: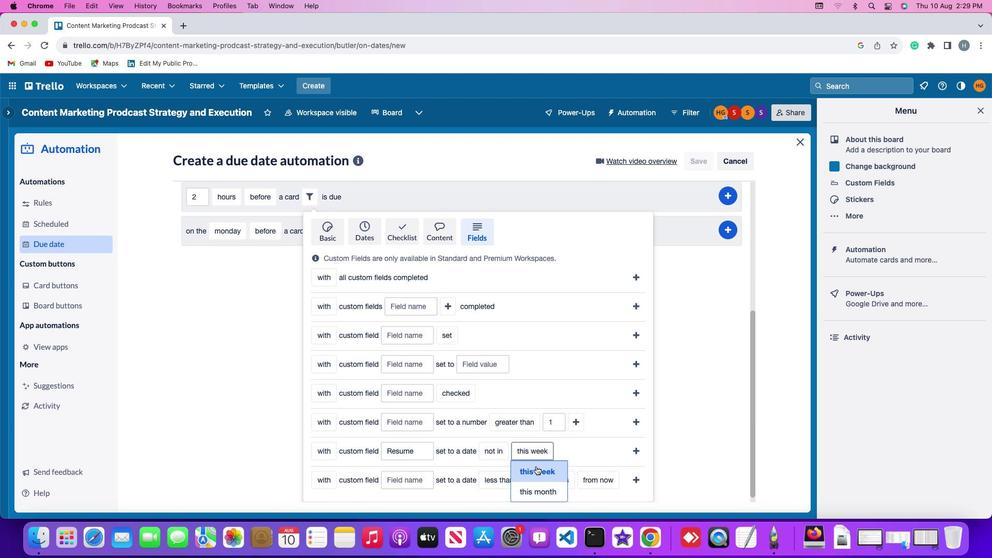 
Action: Mouse moved to (639, 452)
Screenshot: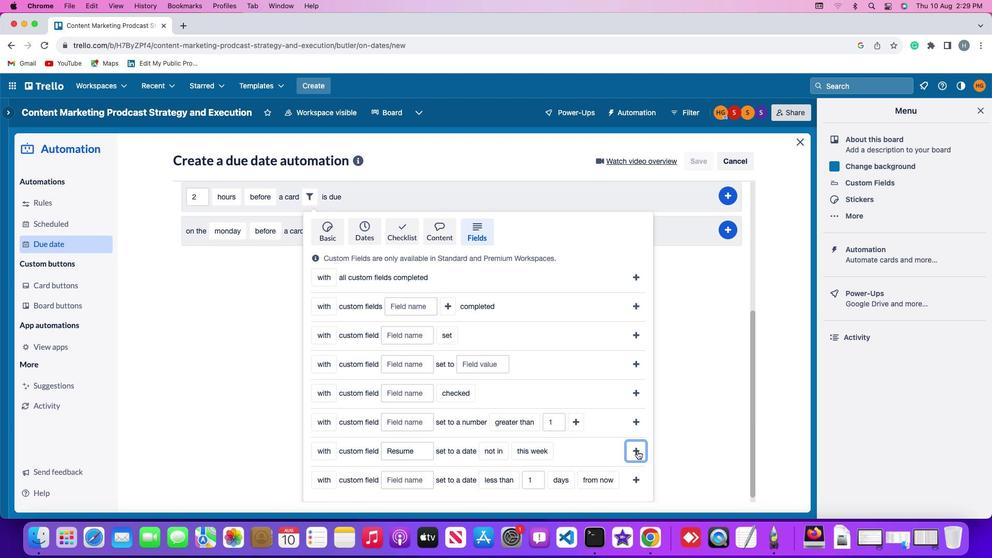 
Action: Mouse pressed left at (639, 452)
Screenshot: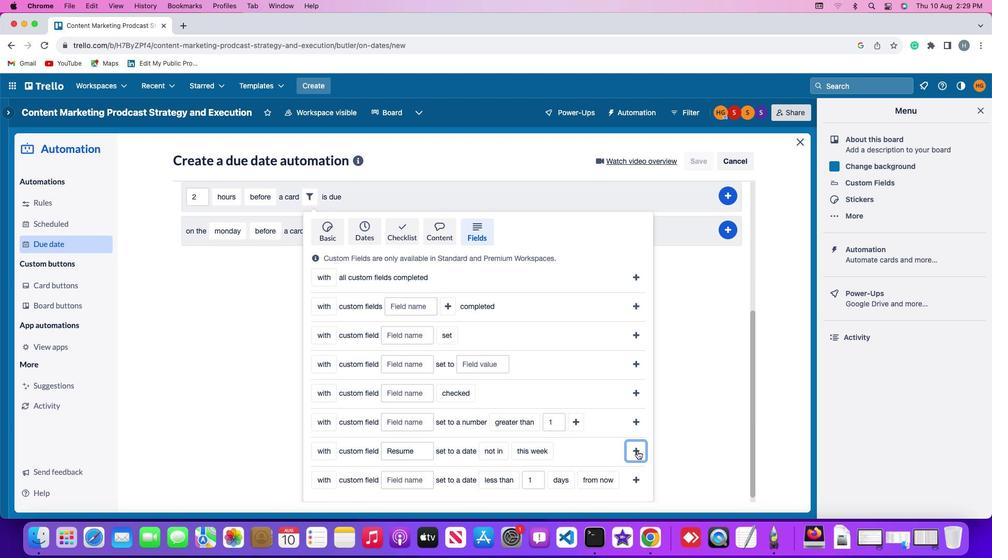 
Action: Mouse moved to (732, 418)
Screenshot: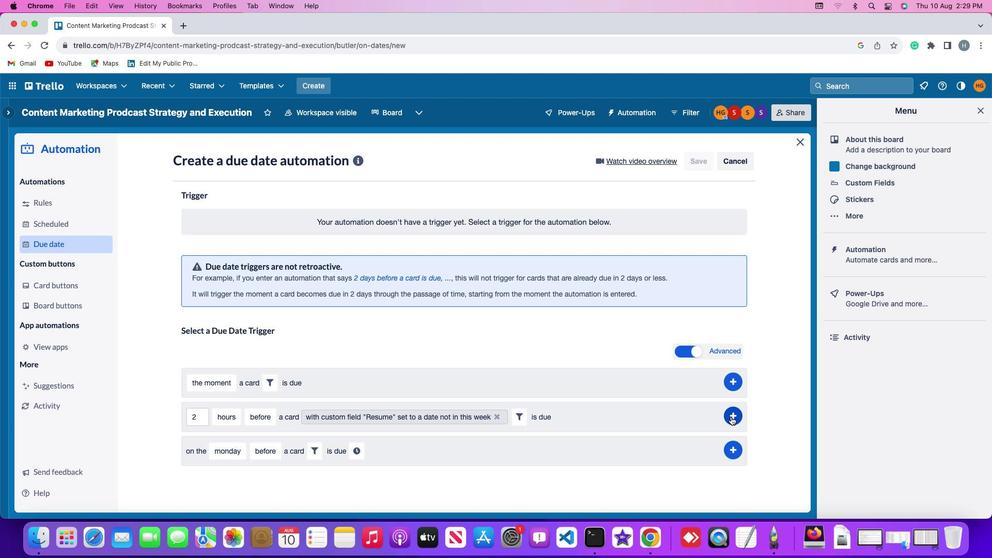 
Action: Mouse pressed left at (732, 418)
Screenshot: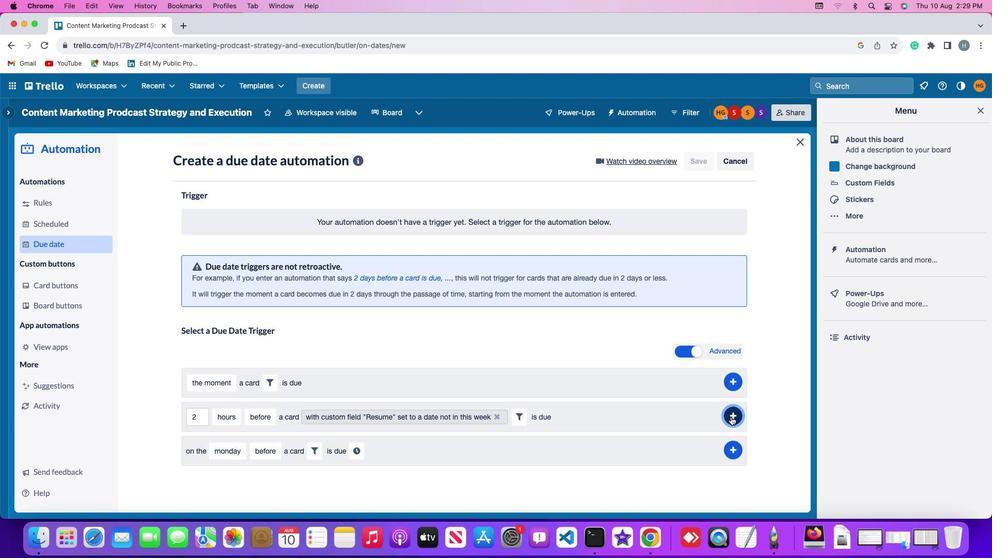 
Action: Mouse moved to (775, 360)
Screenshot: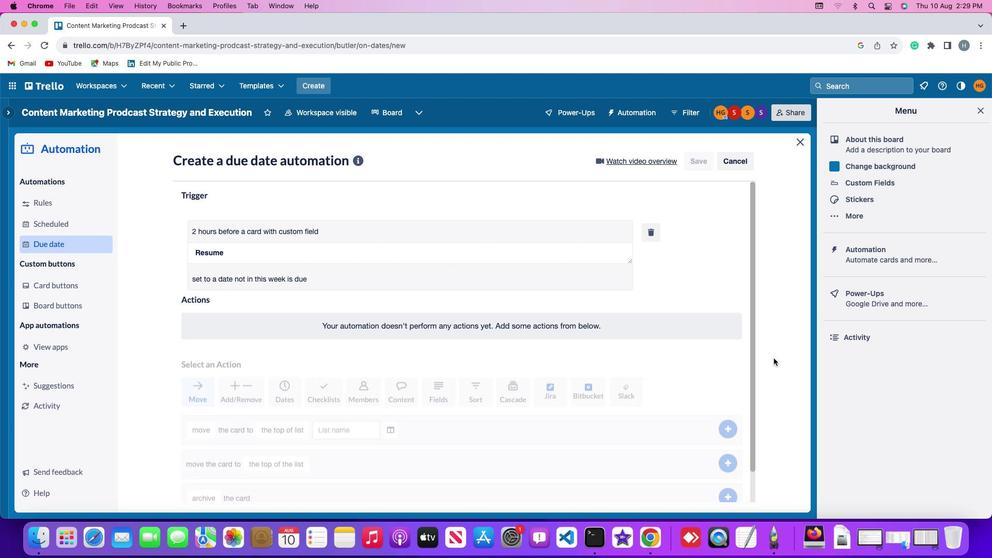 
